 Task: Look for space in Colfontaine, Belgium from 9th June, 2023 to 16th June, 2023 for 2 adults in price range Rs.8000 to Rs.16000. Place can be entire place with 2 bedrooms having 2 beds and 1 bathroom. Property type can be flat. Amenities needed are: heating, . Booking option can be shelf check-in. Required host language is English.
Action: Mouse moved to (439, 105)
Screenshot: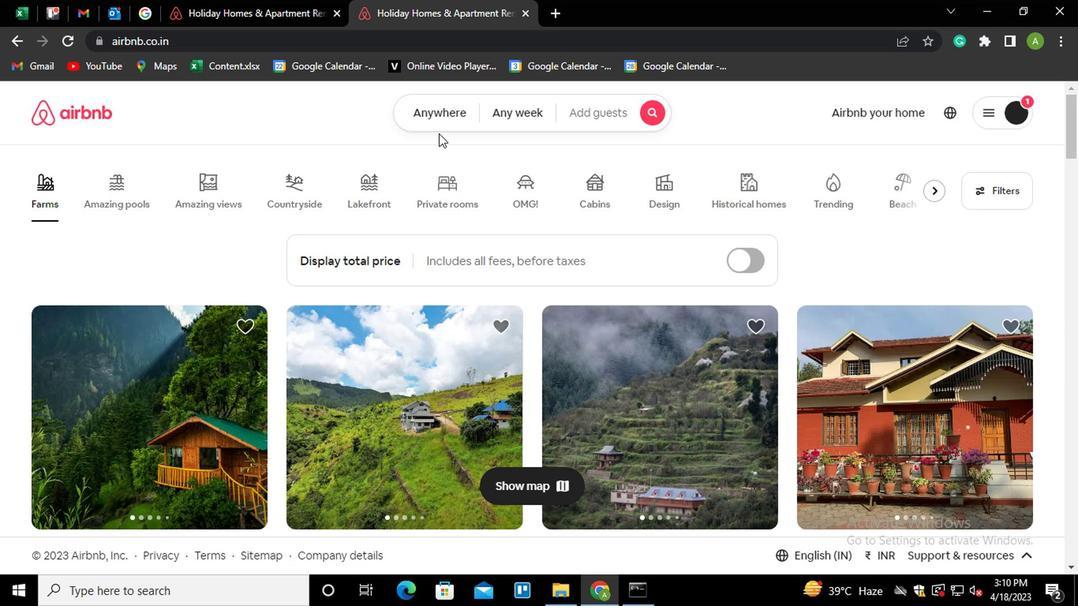 
Action: Mouse pressed left at (439, 105)
Screenshot: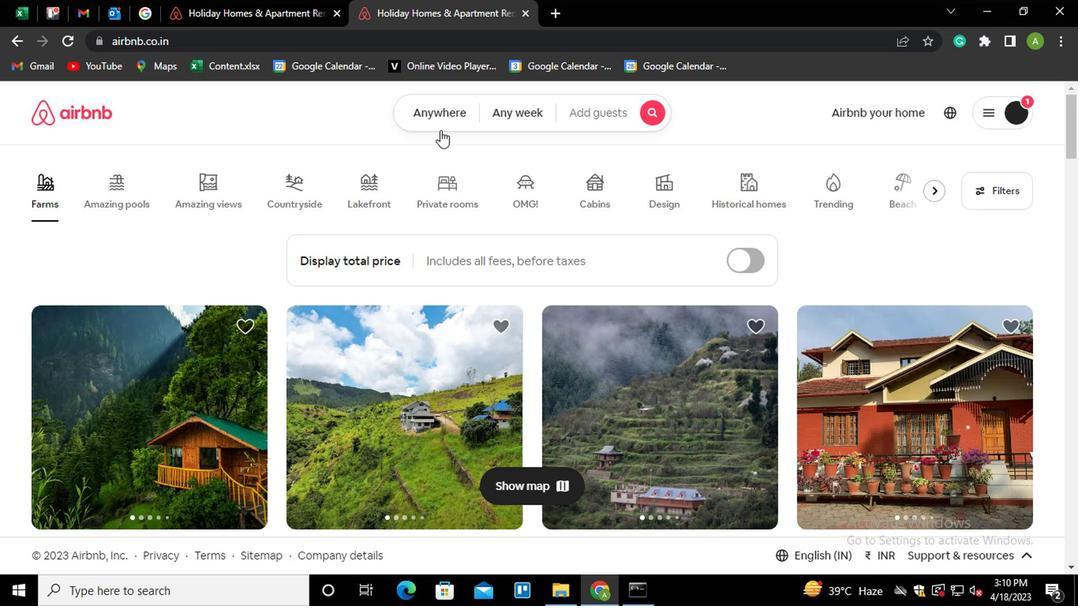 
Action: Mouse moved to (300, 178)
Screenshot: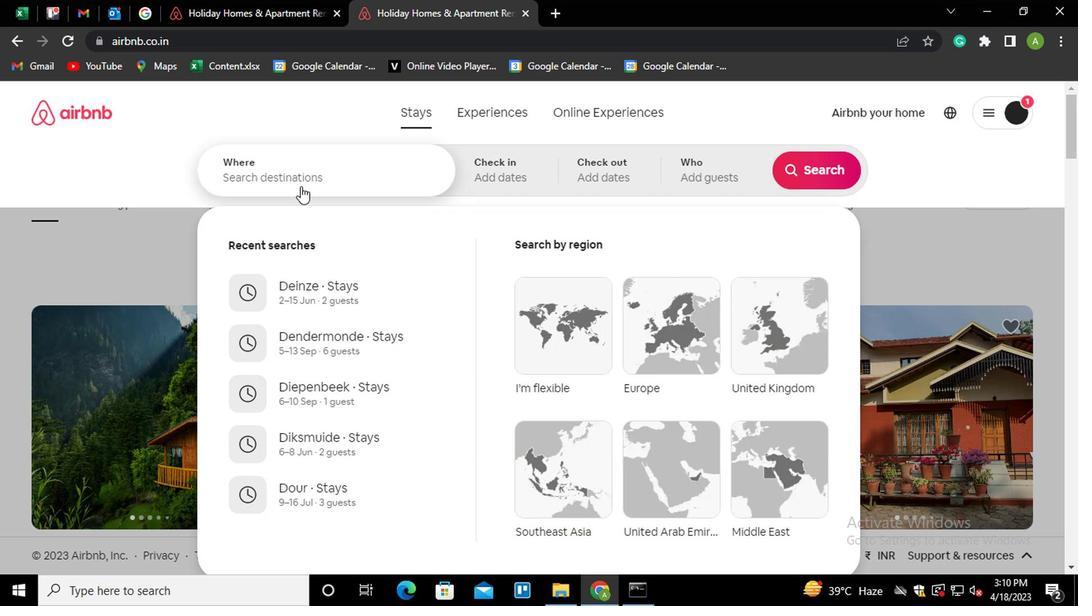 
Action: Mouse pressed left at (300, 178)
Screenshot: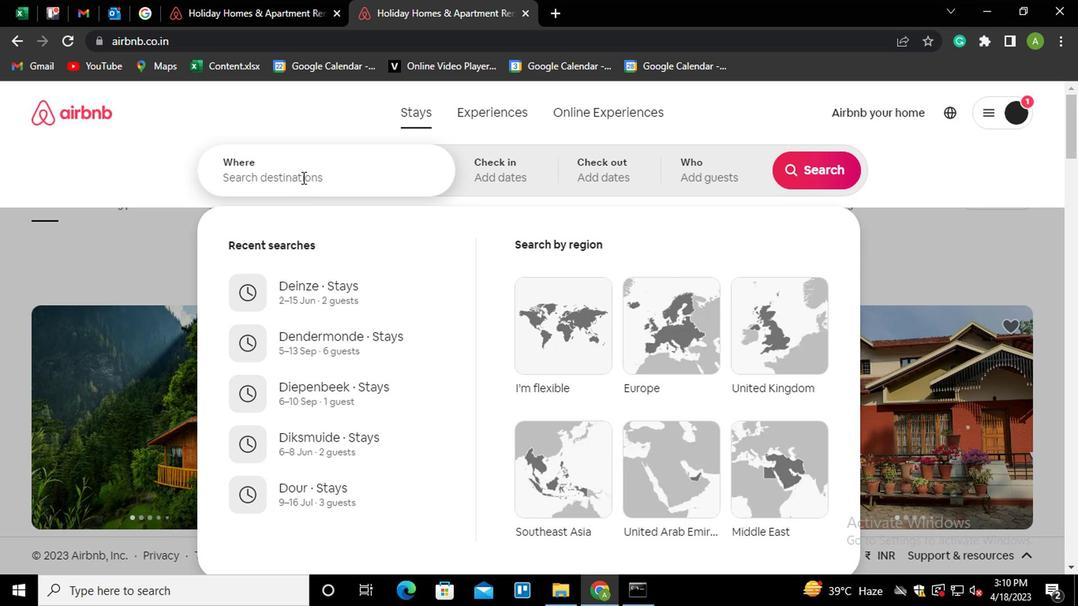
Action: Key pressed <Key.shift>COLO<Key.backspace>FONT<Key.down><Key.enter>
Screenshot: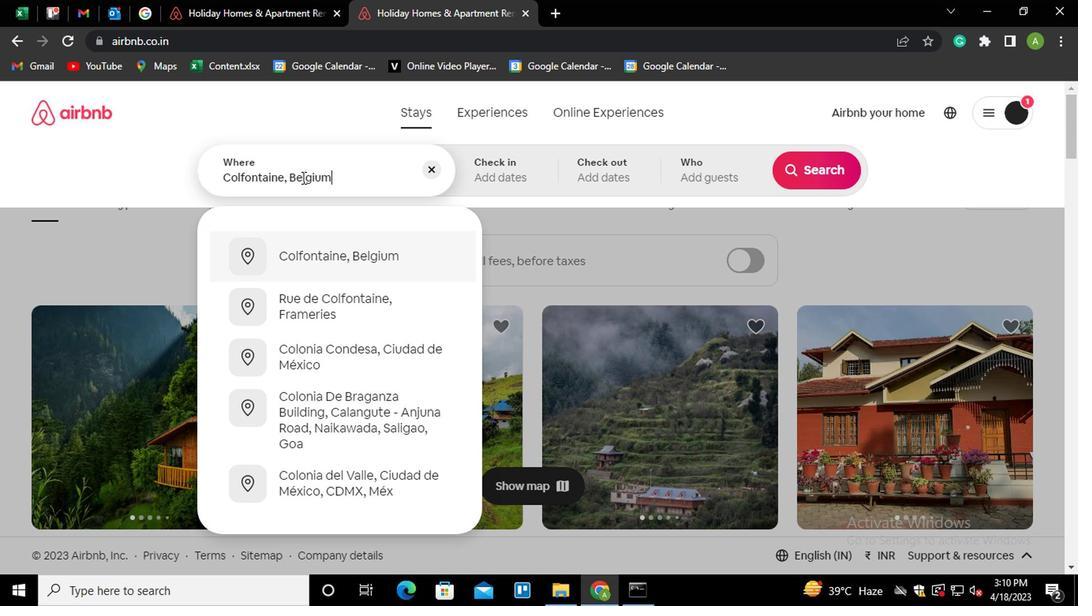 
Action: Mouse moved to (803, 295)
Screenshot: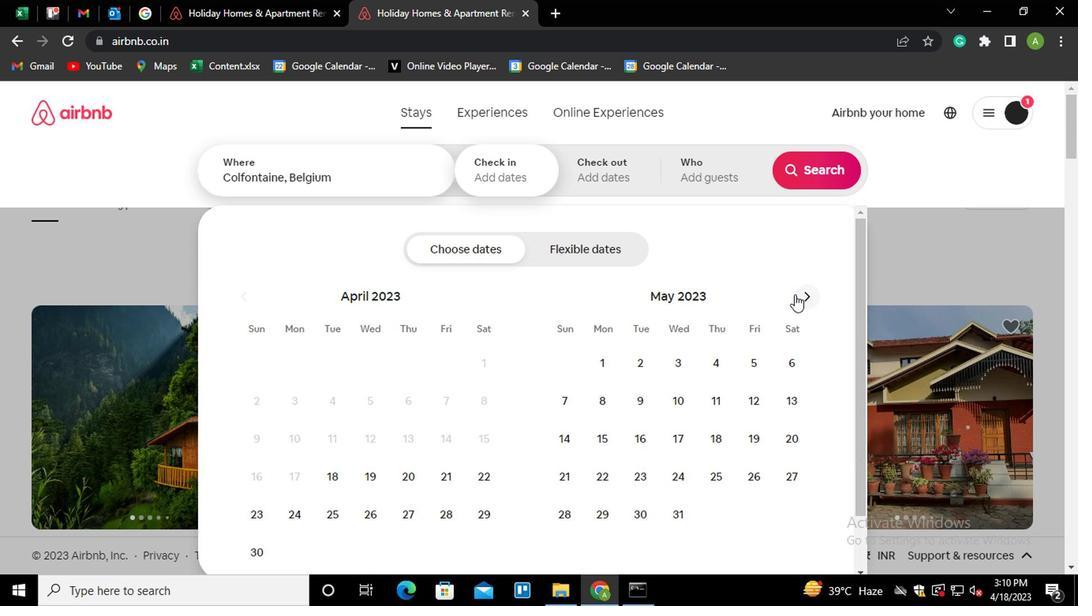 
Action: Mouse pressed left at (803, 295)
Screenshot: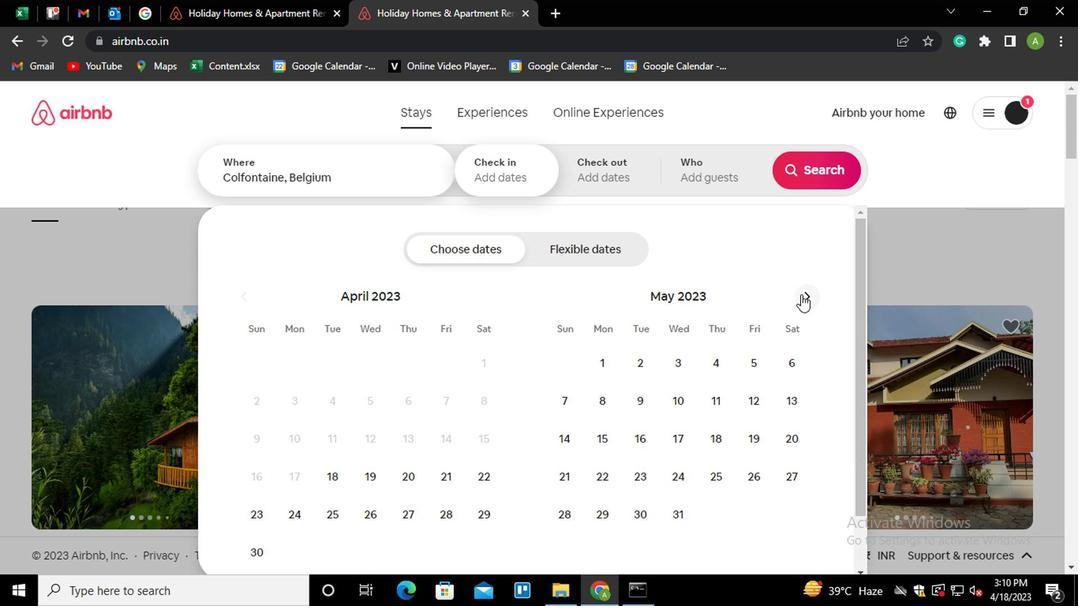 
Action: Mouse moved to (737, 400)
Screenshot: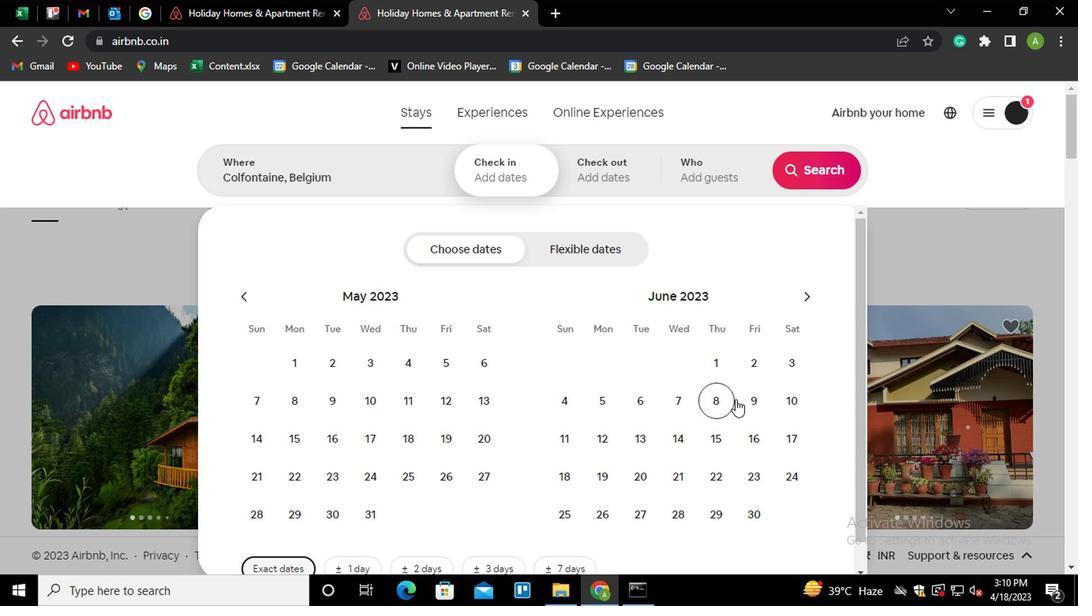 
Action: Mouse pressed left at (737, 400)
Screenshot: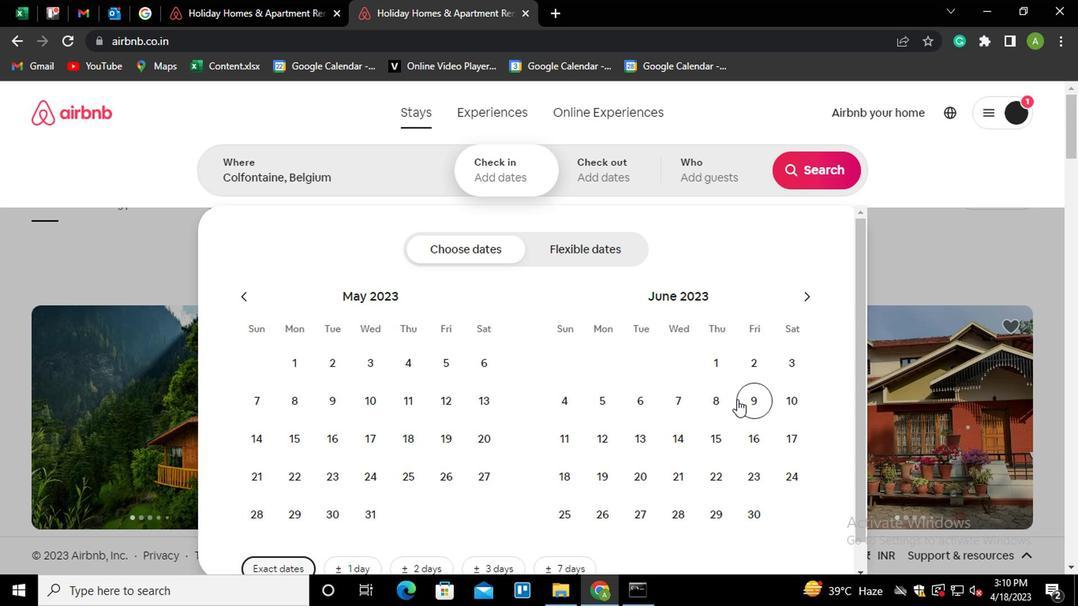 
Action: Mouse moved to (744, 436)
Screenshot: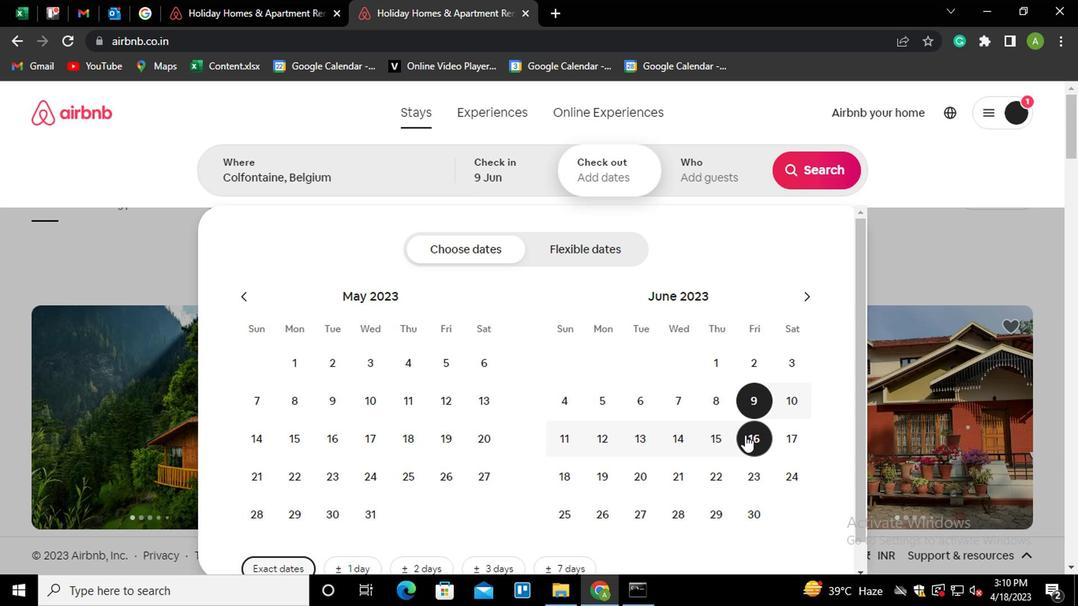 
Action: Mouse pressed left at (744, 436)
Screenshot: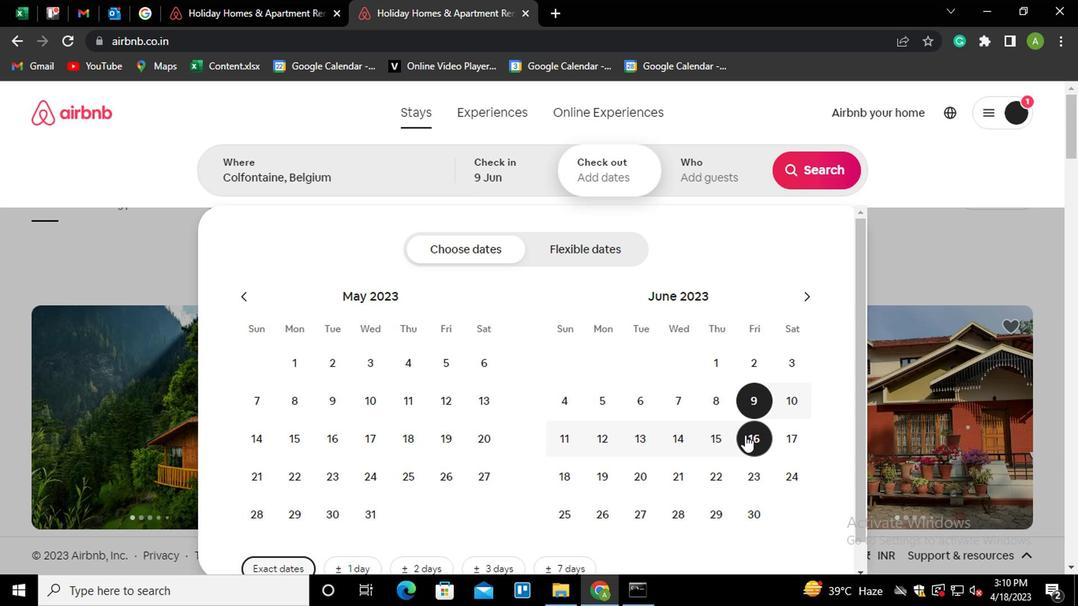 
Action: Mouse moved to (705, 166)
Screenshot: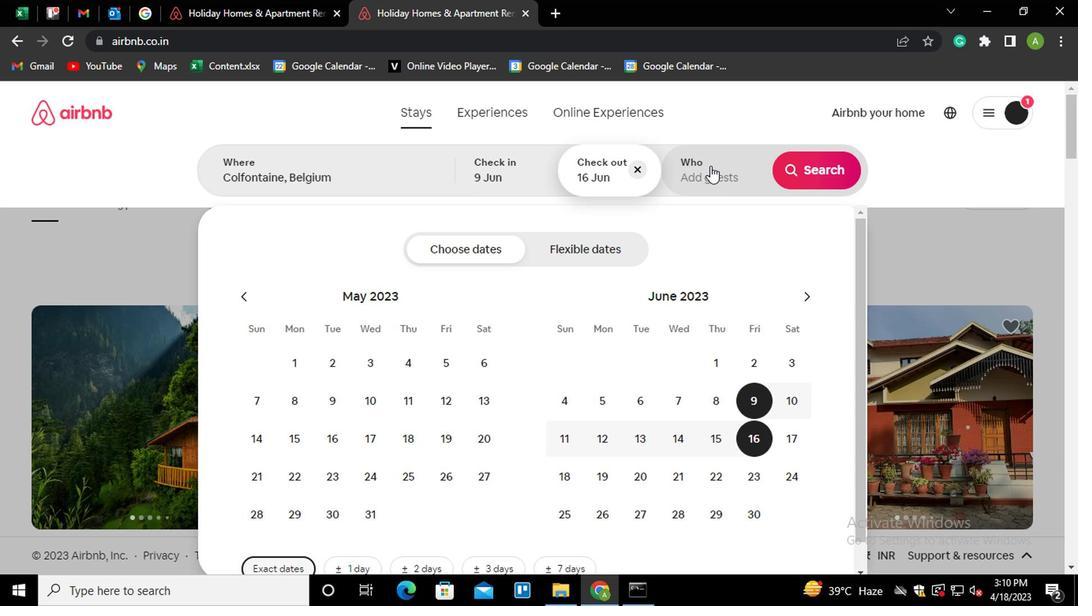 
Action: Mouse pressed left at (705, 166)
Screenshot: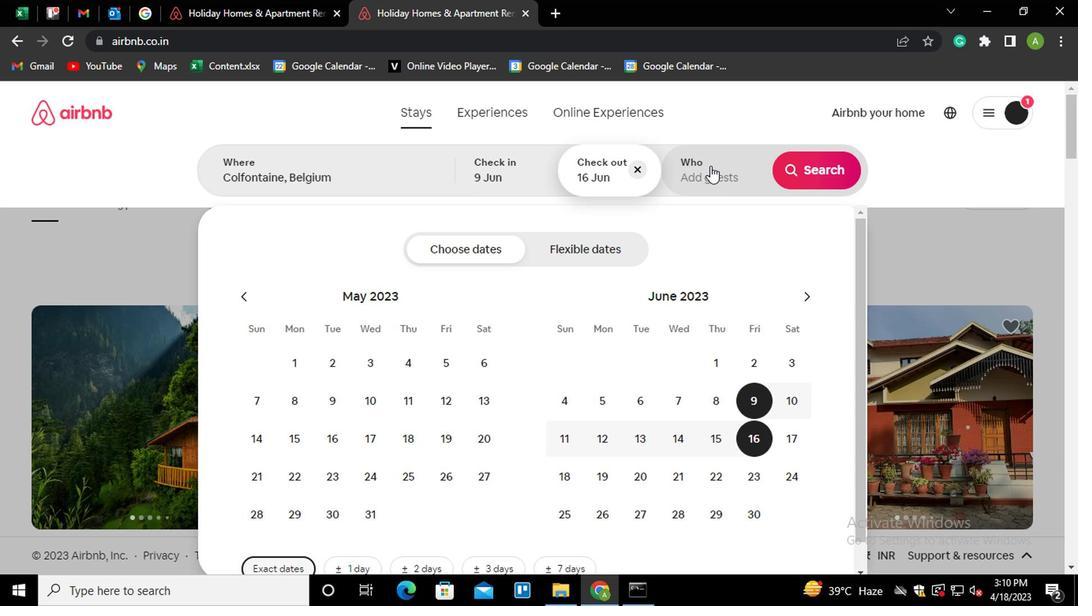 
Action: Mouse moved to (818, 254)
Screenshot: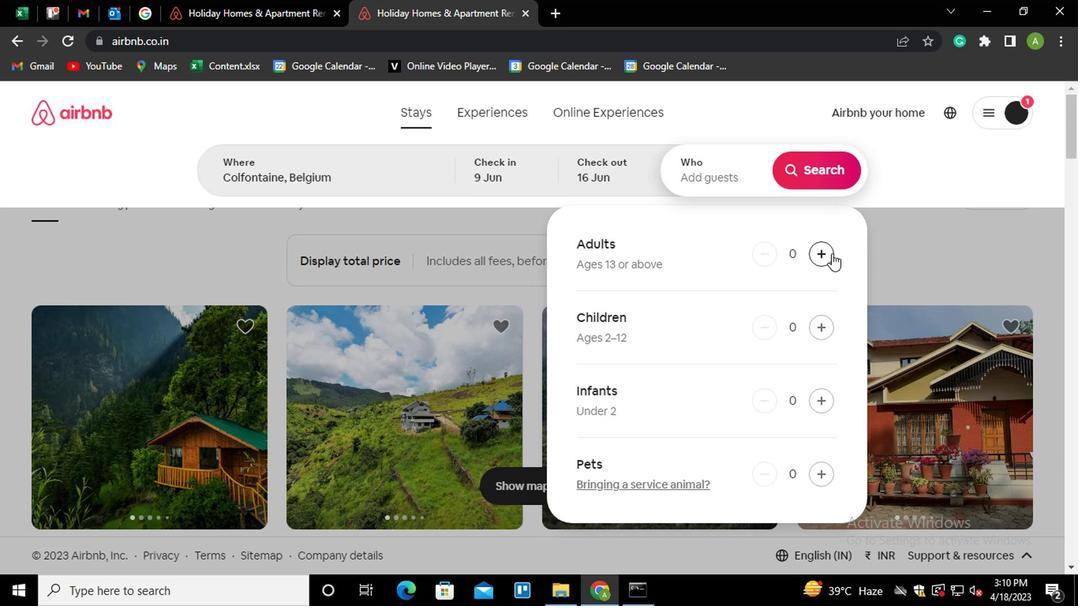 
Action: Mouse pressed left at (818, 254)
Screenshot: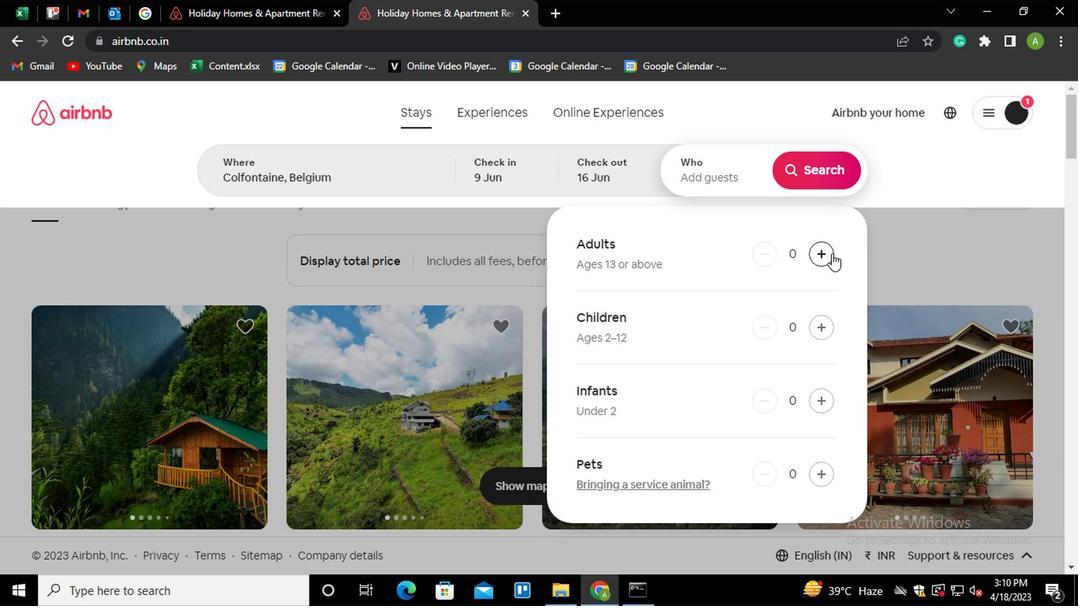 
Action: Mouse moved to (818, 253)
Screenshot: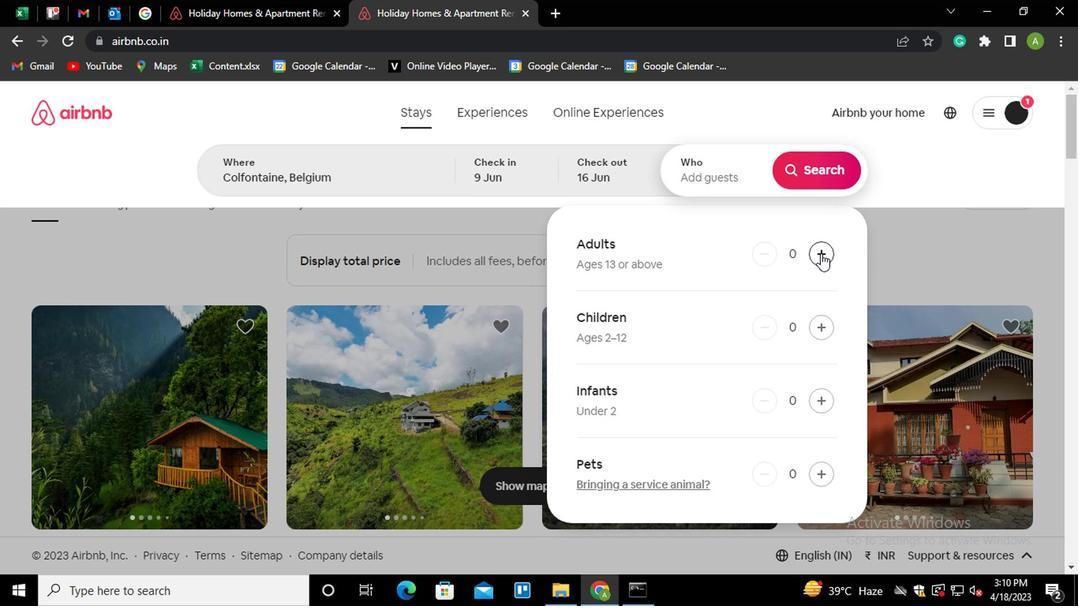 
Action: Mouse pressed left at (818, 253)
Screenshot: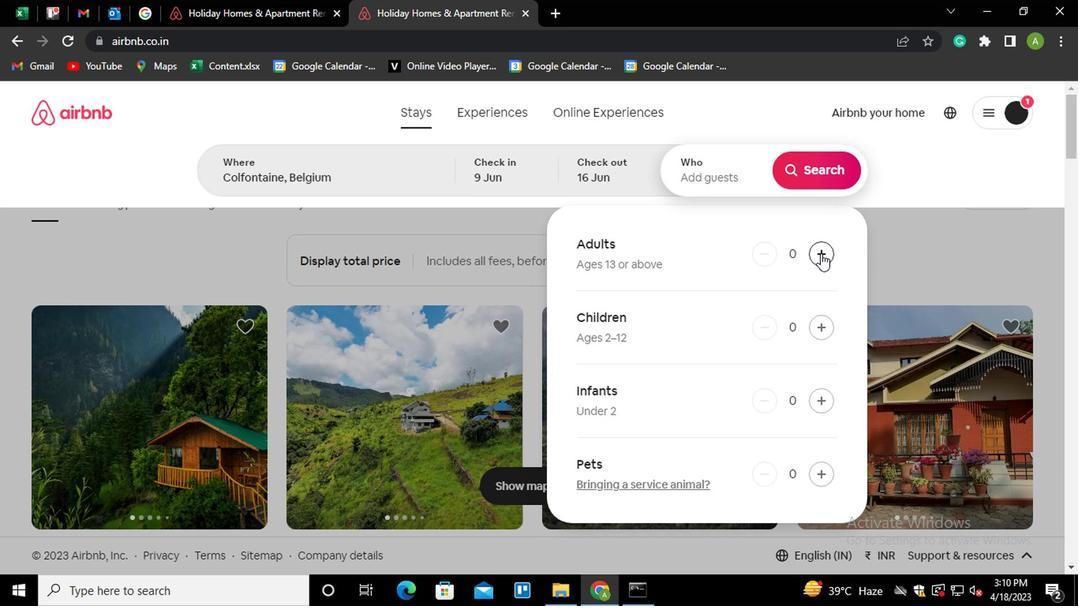 
Action: Mouse moved to (802, 161)
Screenshot: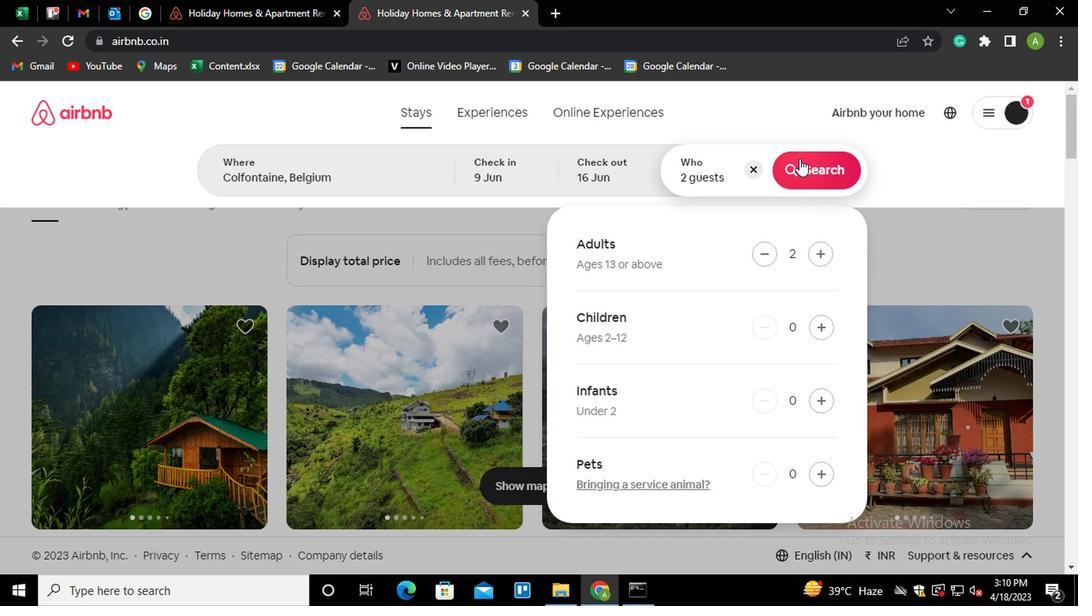 
Action: Mouse pressed left at (802, 161)
Screenshot: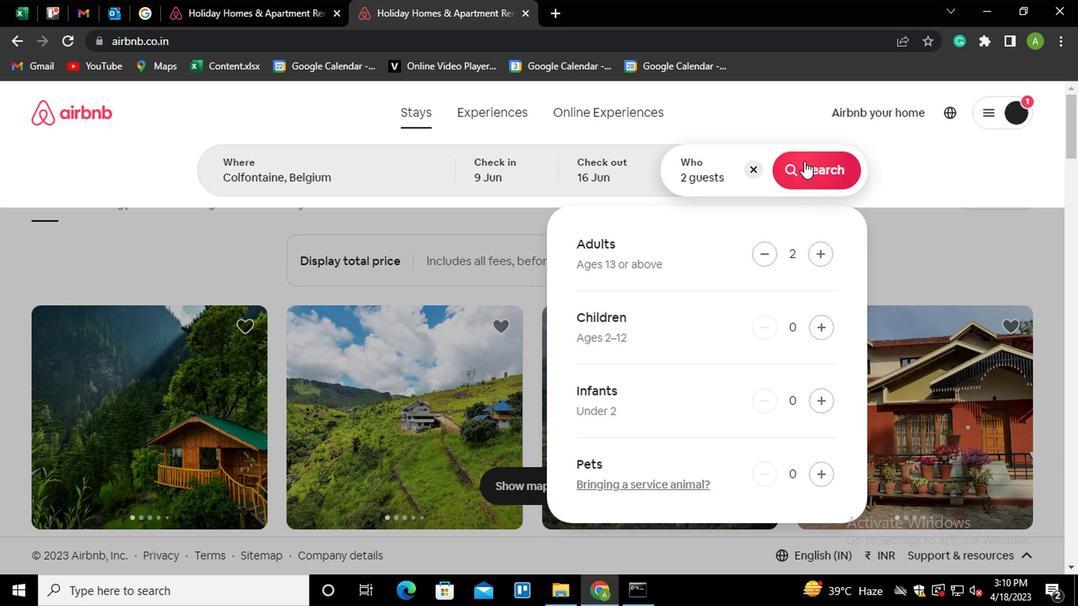 
Action: Mouse moved to (1024, 176)
Screenshot: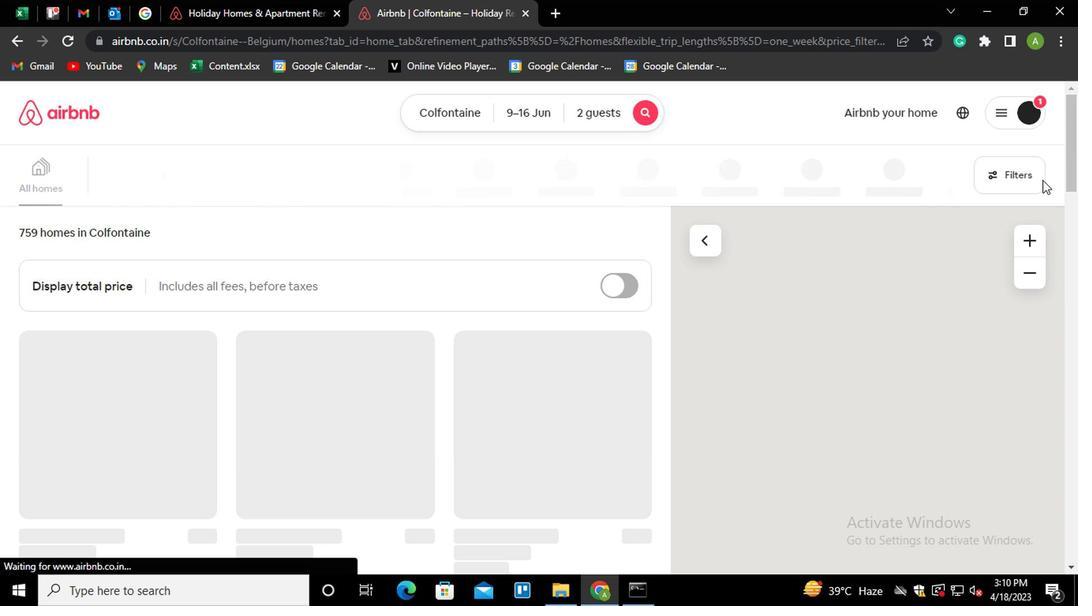 
Action: Mouse pressed left at (1024, 176)
Screenshot: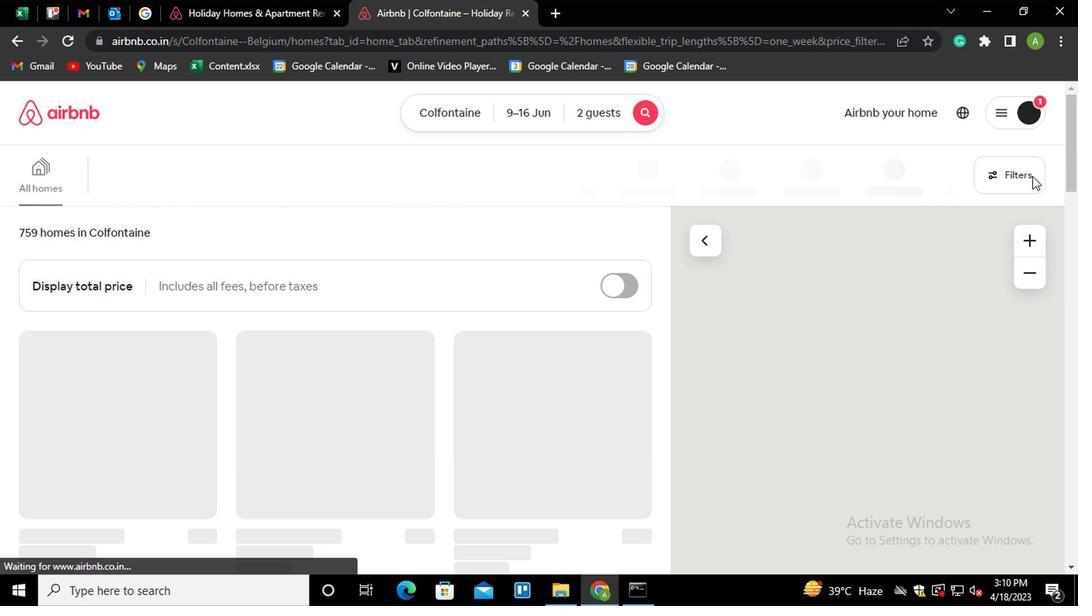 
Action: Mouse moved to (445, 366)
Screenshot: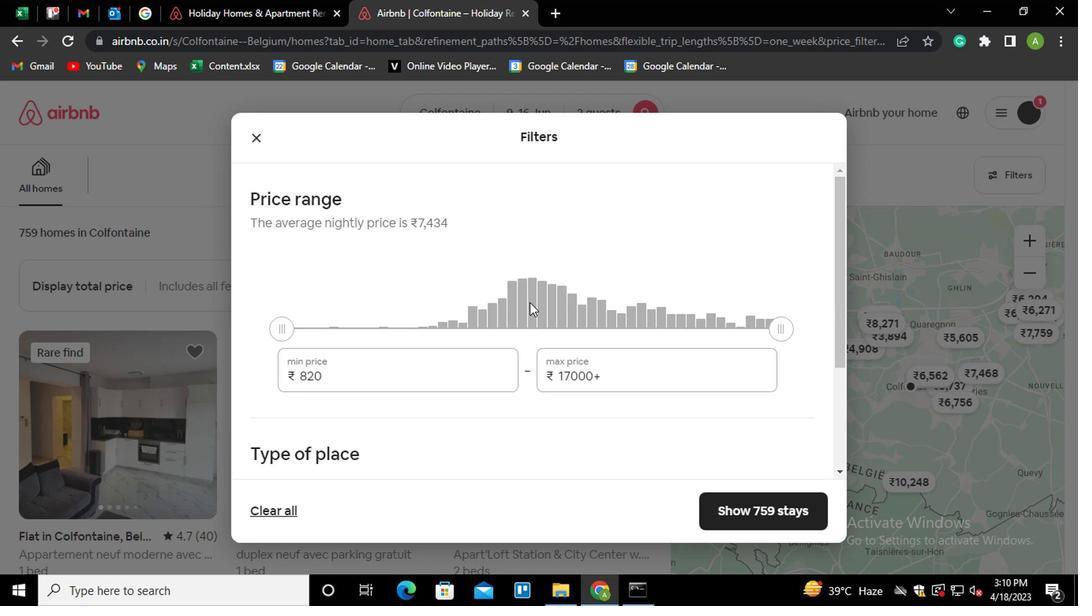 
Action: Mouse pressed left at (445, 366)
Screenshot: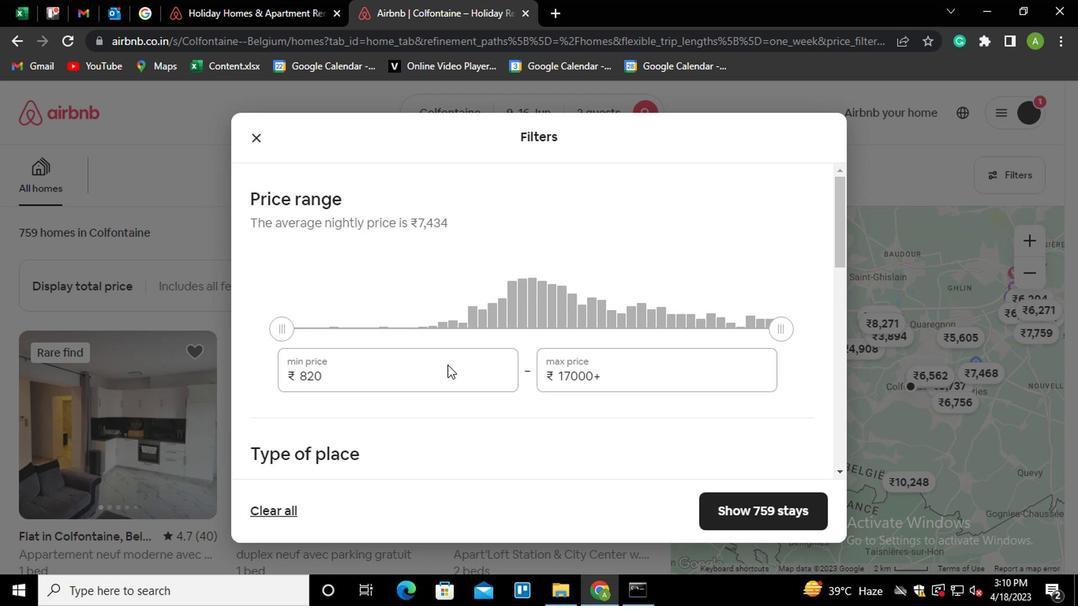 
Action: Mouse moved to (436, 372)
Screenshot: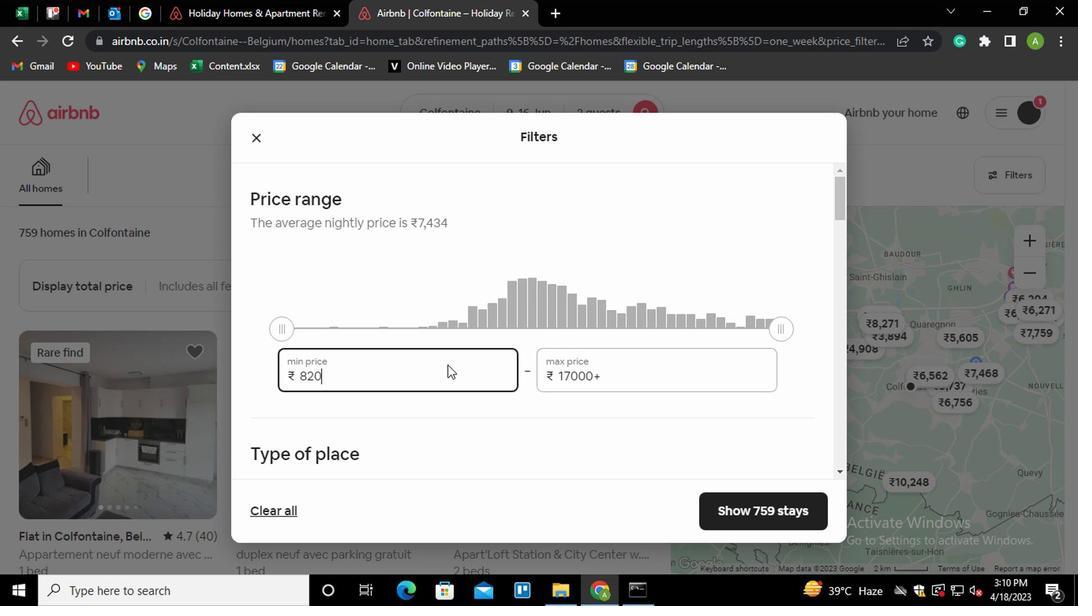
Action: Key pressed <Key.shift_r><Key.home>8000
Screenshot: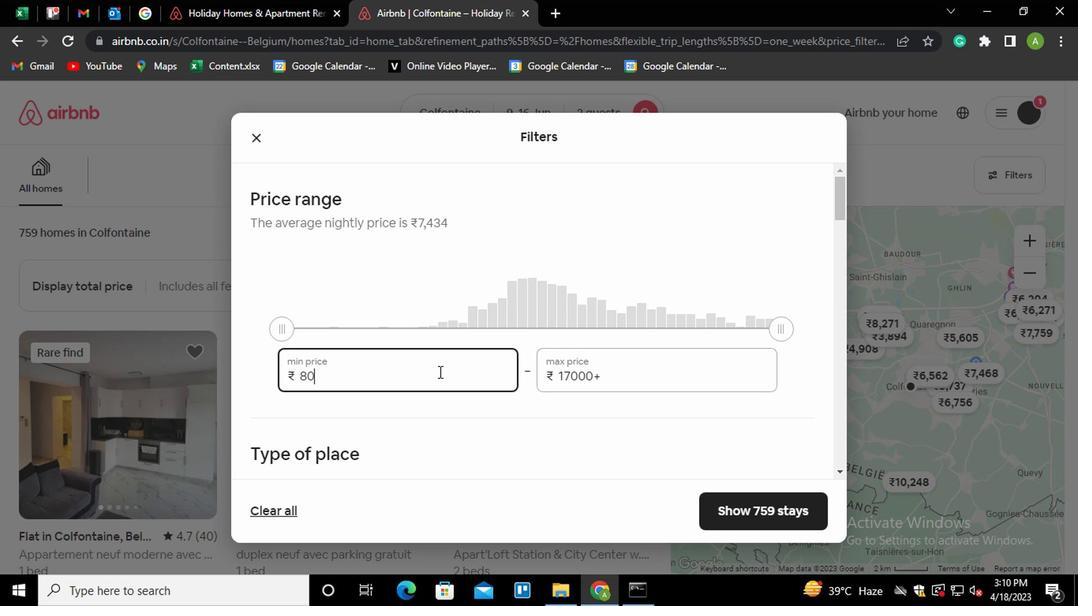 
Action: Mouse moved to (651, 378)
Screenshot: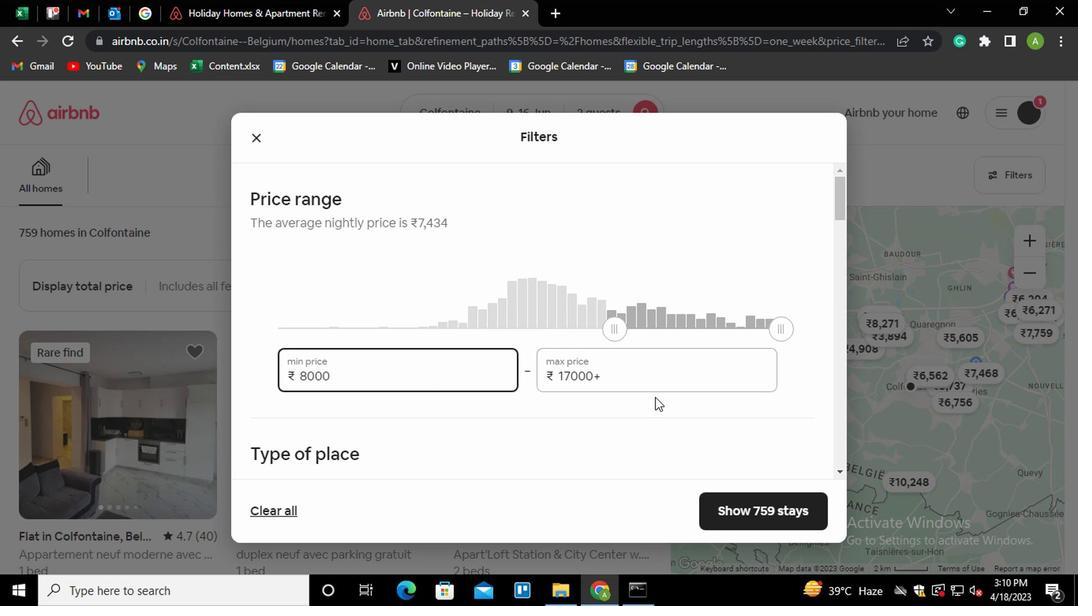 
Action: Mouse pressed left at (651, 378)
Screenshot: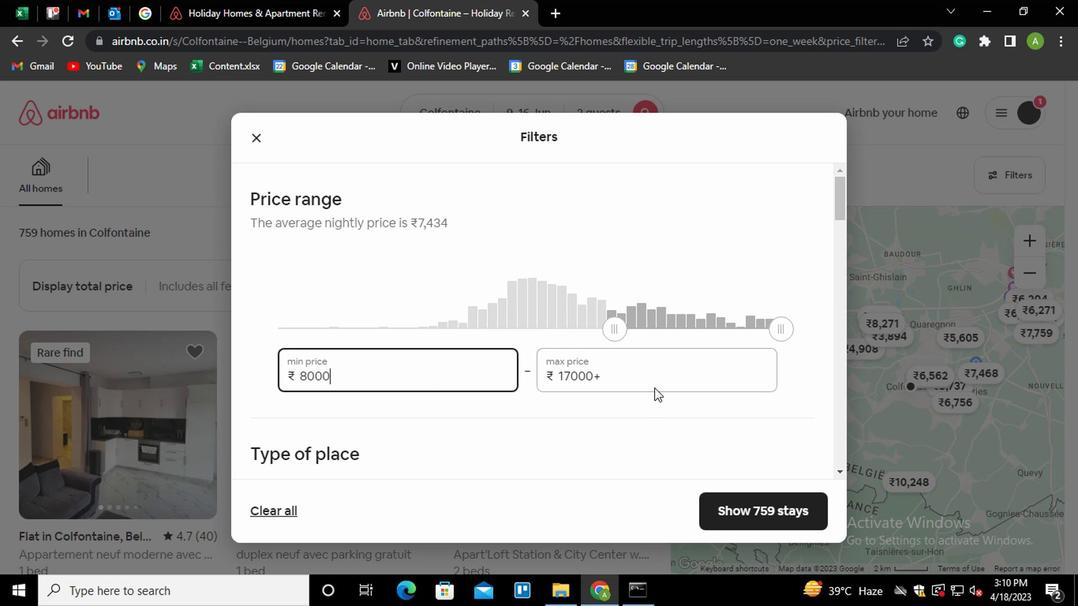 
Action: Mouse moved to (652, 373)
Screenshot: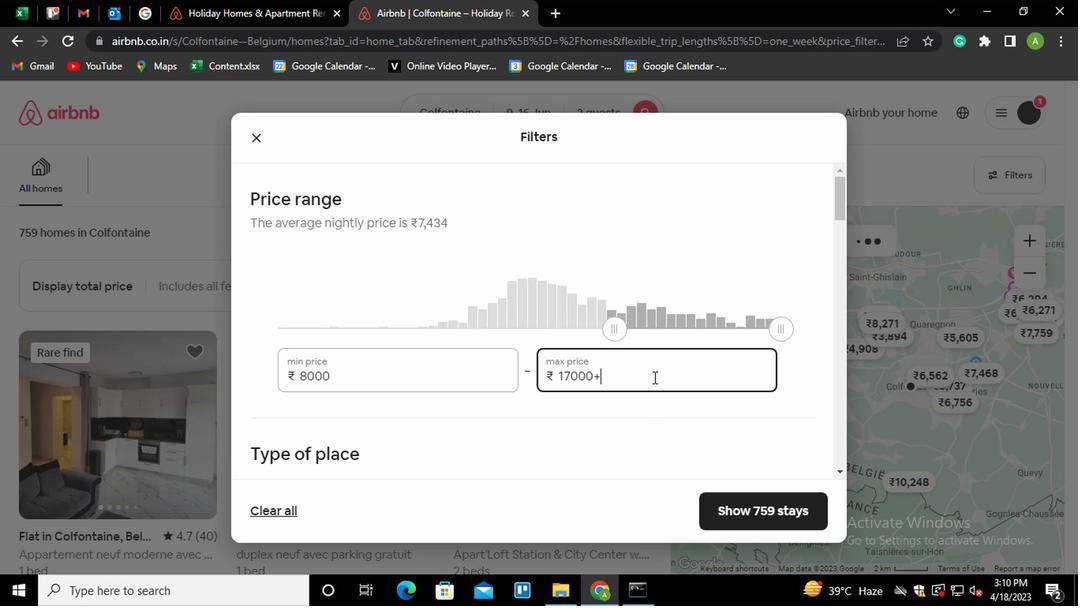 
Action: Key pressed <Key.shift_r><Key.home>16000
Screenshot: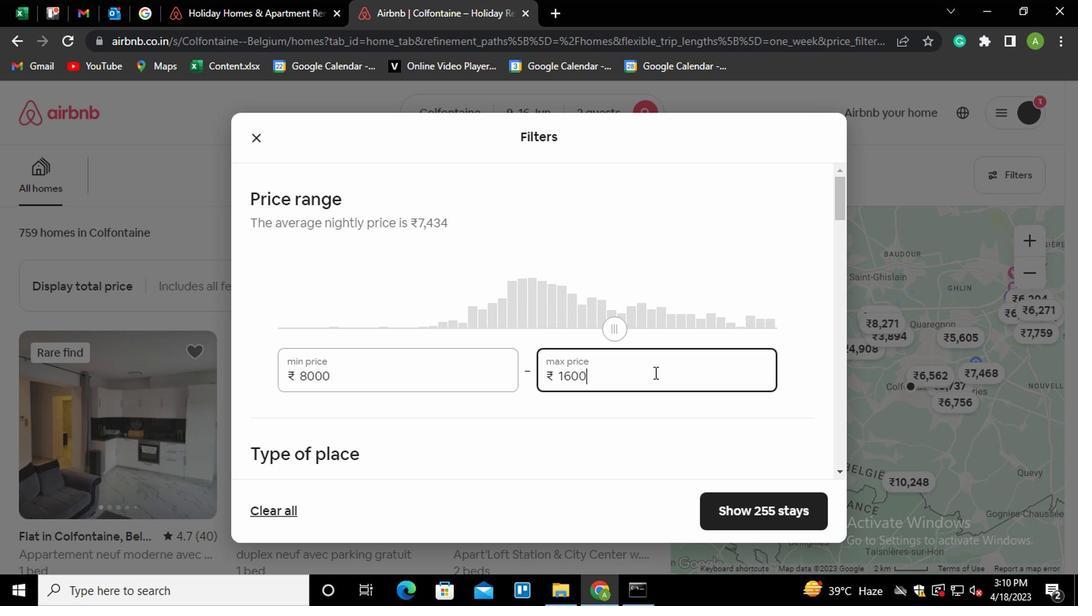 
Action: Mouse moved to (693, 360)
Screenshot: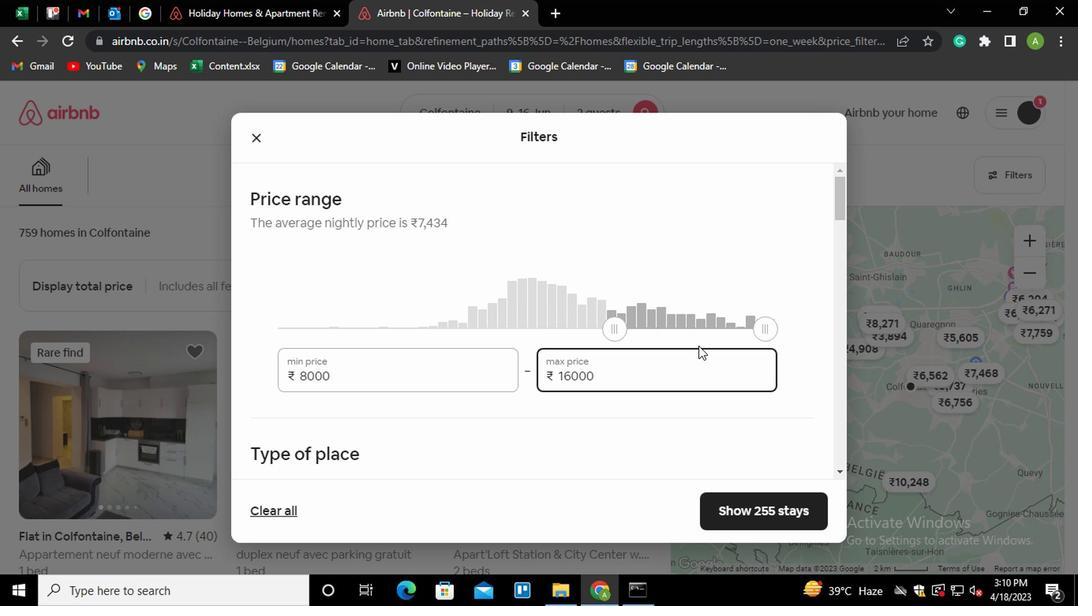 
Action: Mouse scrolled (693, 359) with delta (0, -1)
Screenshot: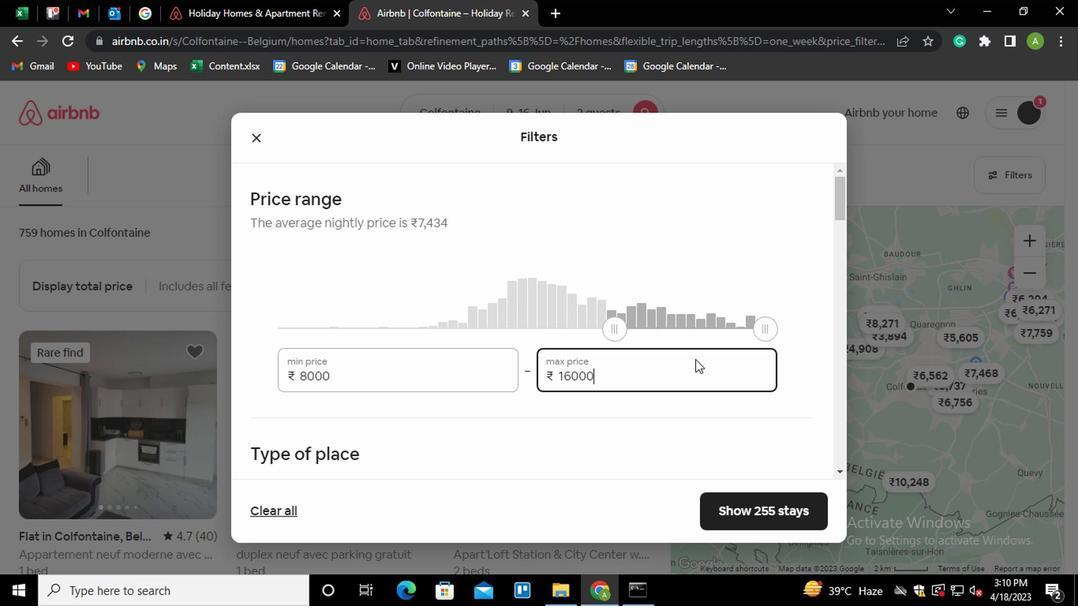 
Action: Mouse scrolled (693, 359) with delta (0, -1)
Screenshot: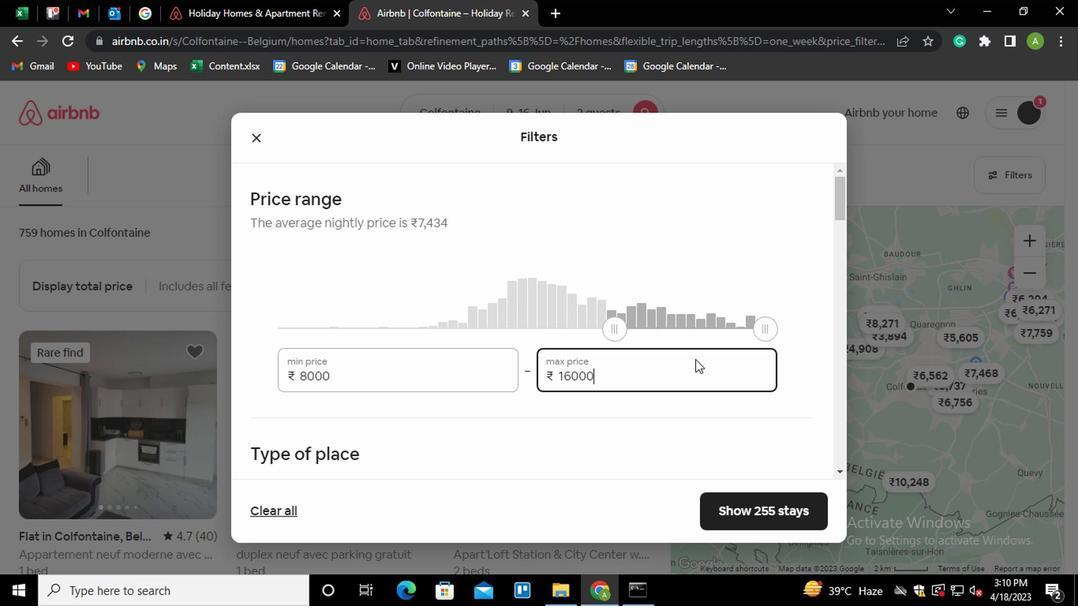 
Action: Mouse moved to (296, 348)
Screenshot: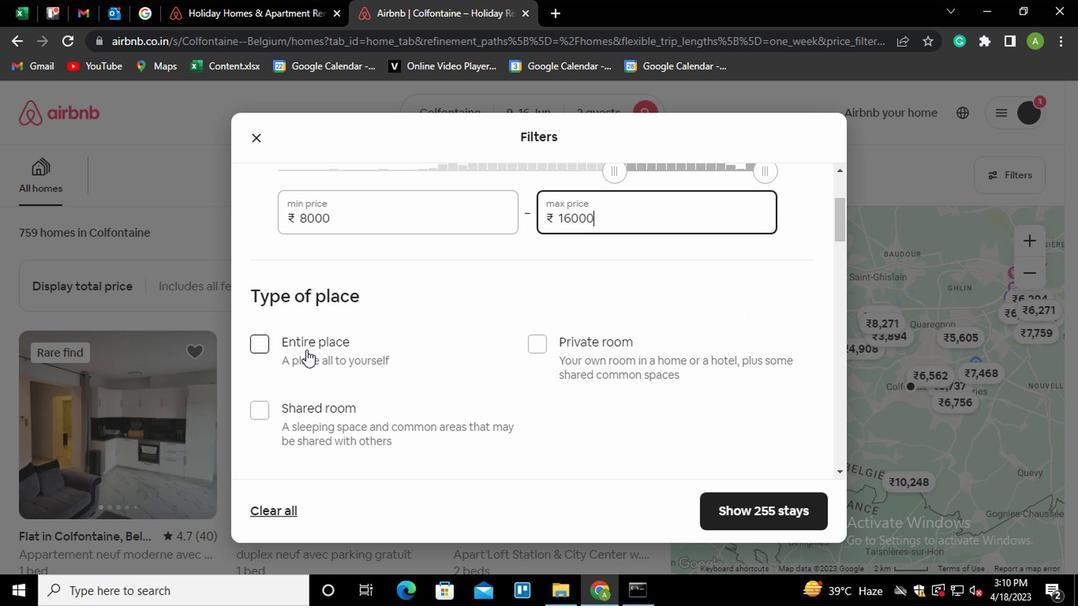 
Action: Mouse pressed left at (296, 348)
Screenshot: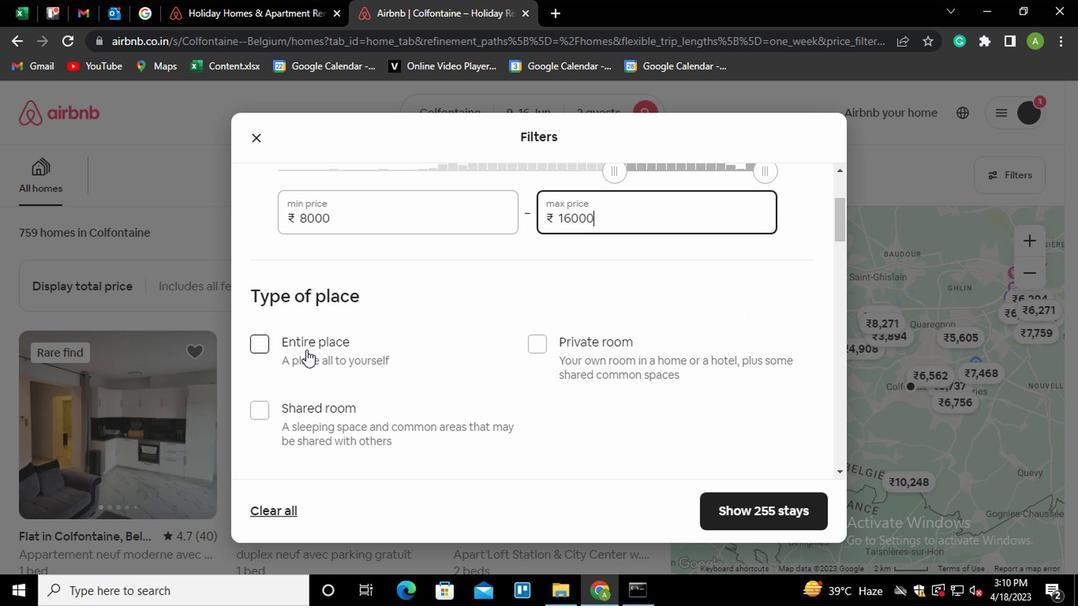 
Action: Mouse moved to (440, 350)
Screenshot: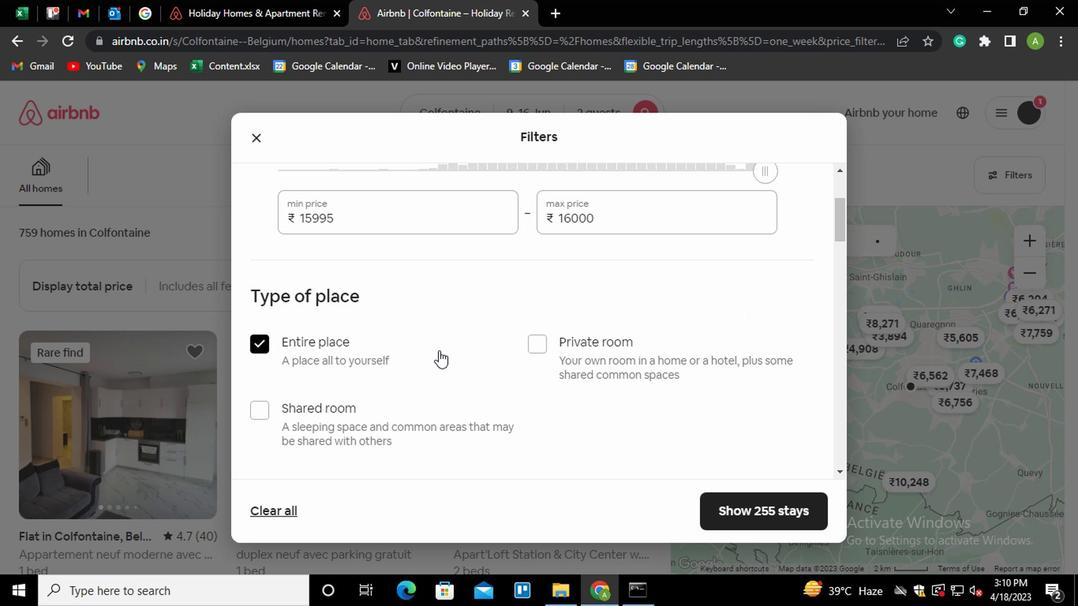 
Action: Mouse scrolled (440, 350) with delta (0, 0)
Screenshot: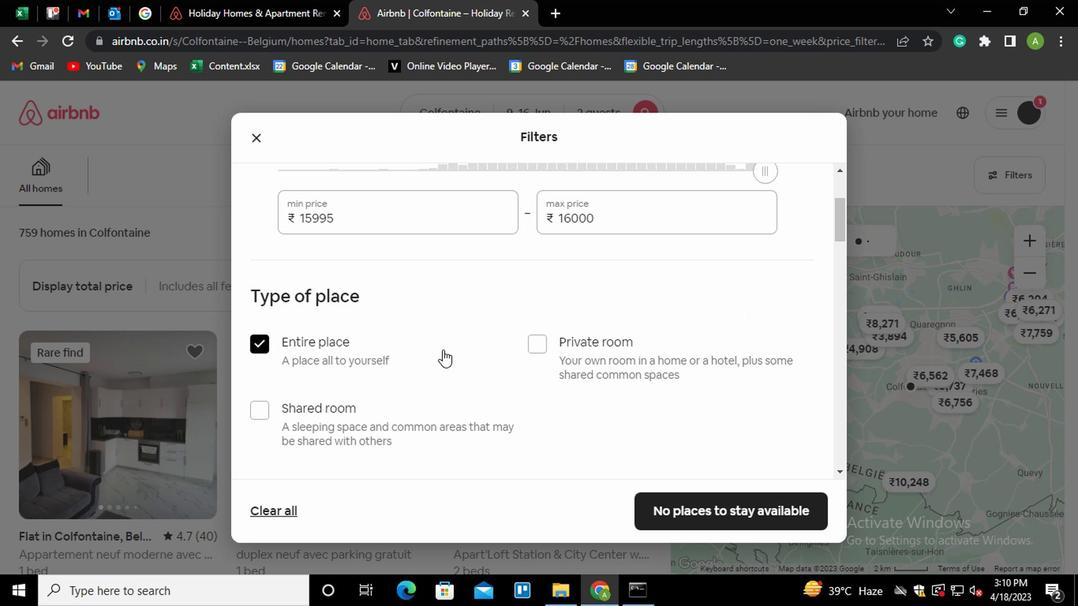 
Action: Mouse scrolled (440, 350) with delta (0, 0)
Screenshot: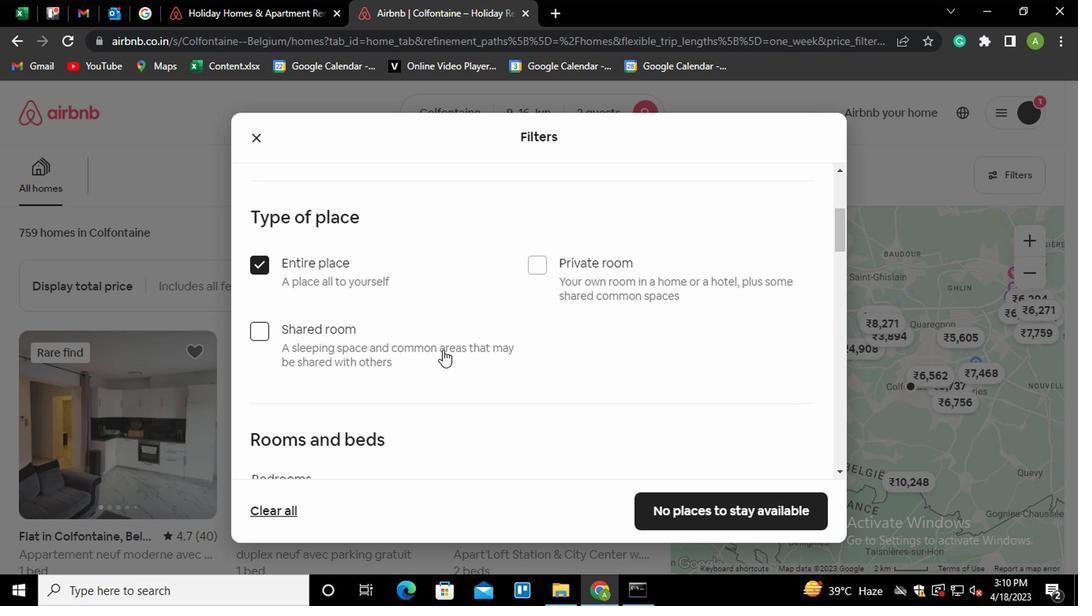 
Action: Mouse scrolled (440, 350) with delta (0, 0)
Screenshot: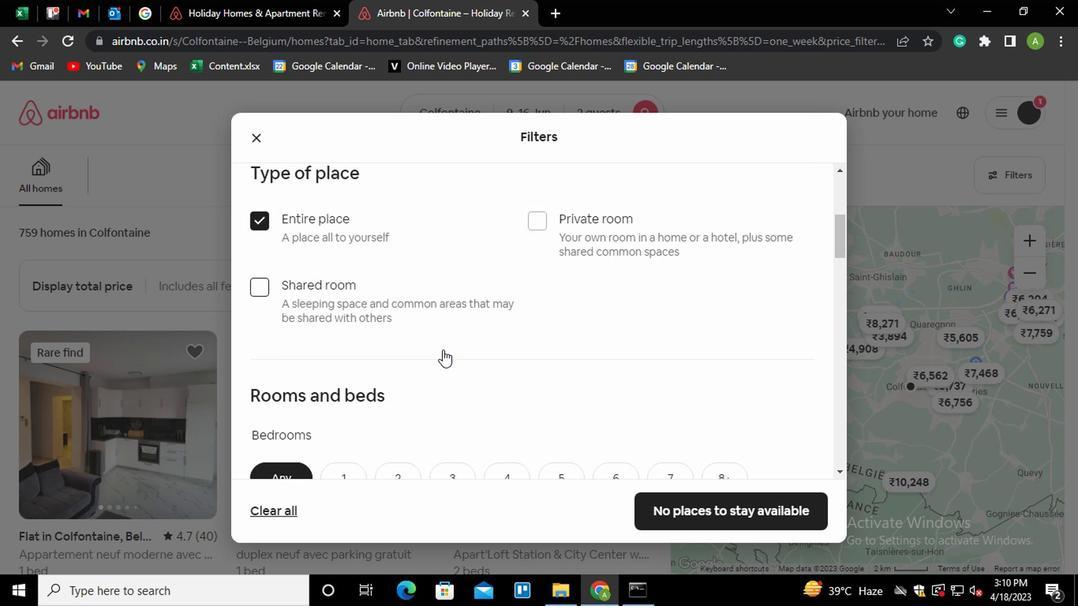 
Action: Mouse moved to (407, 362)
Screenshot: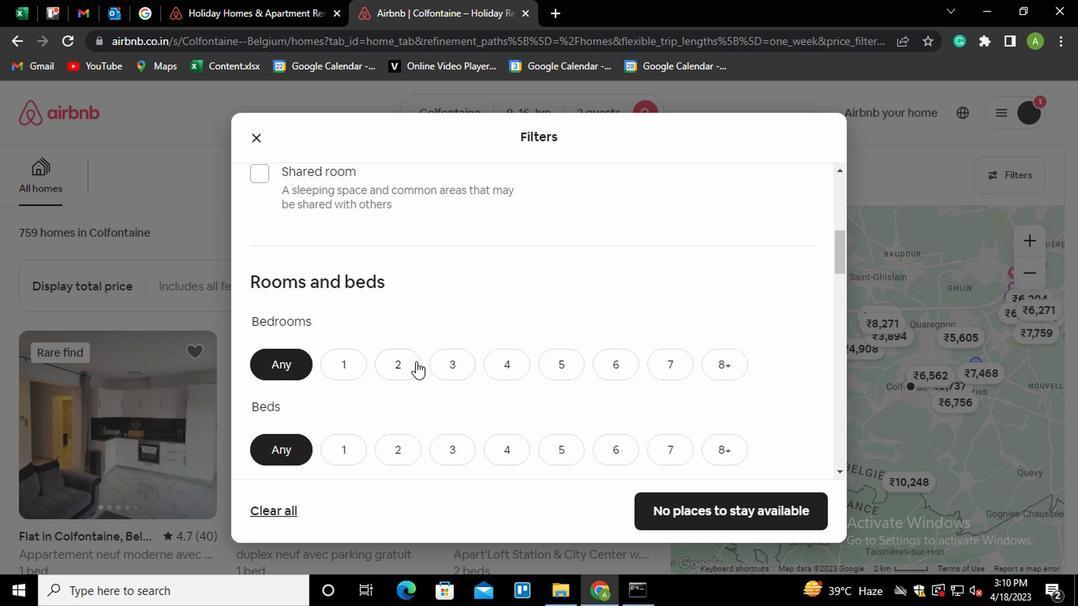 
Action: Mouse pressed left at (407, 362)
Screenshot: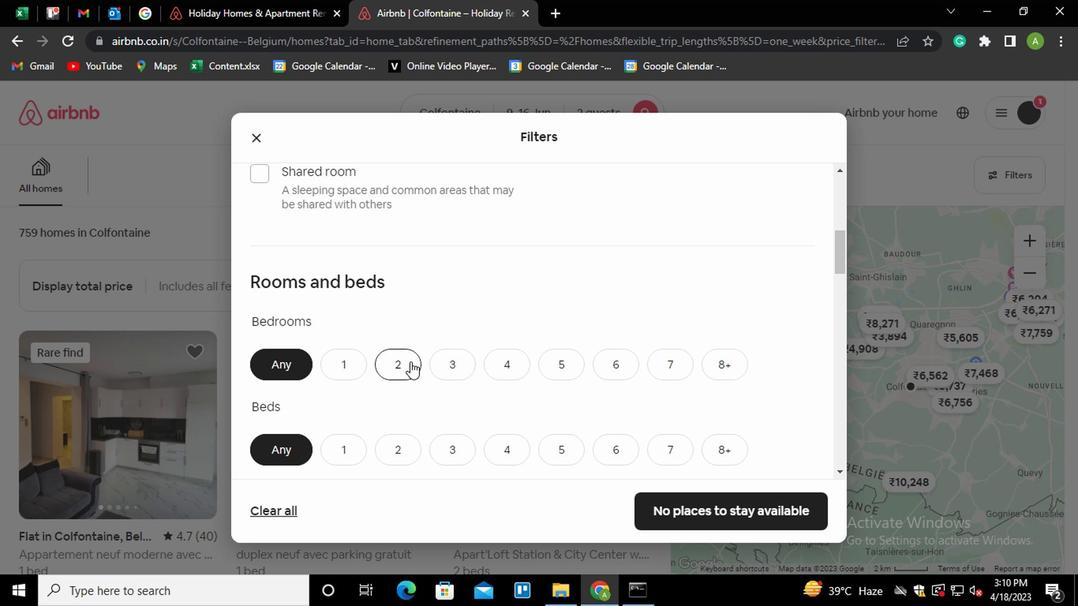 
Action: Mouse moved to (400, 443)
Screenshot: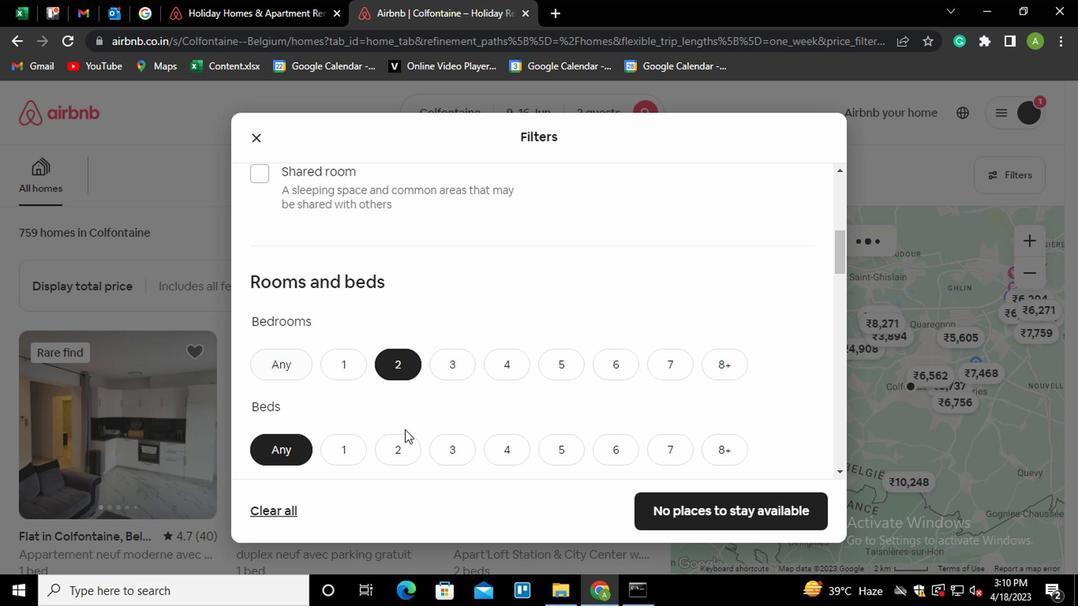 
Action: Mouse pressed left at (400, 443)
Screenshot: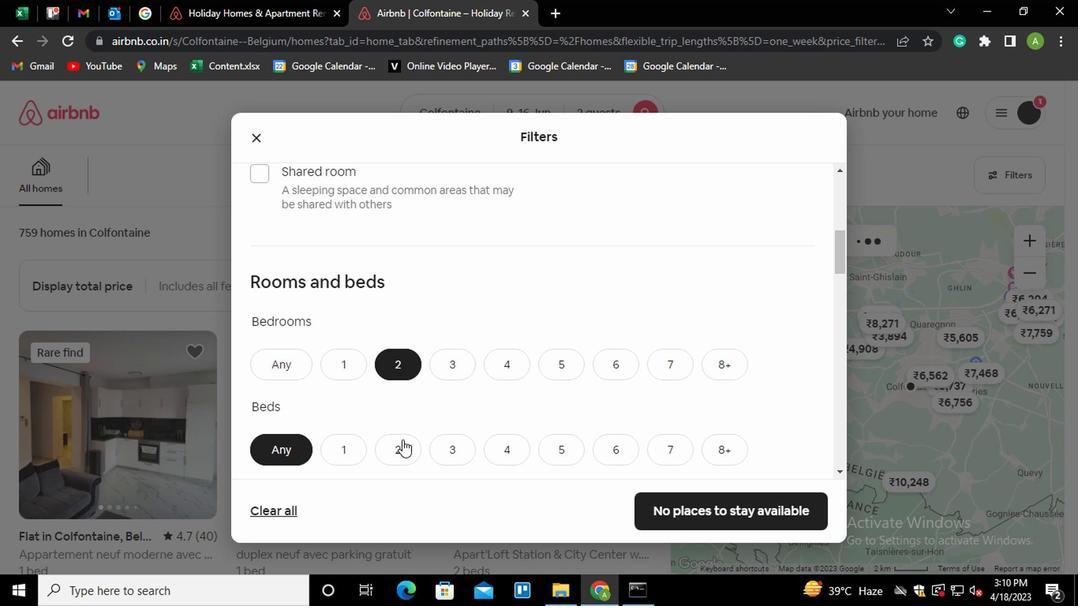 
Action: Mouse moved to (499, 381)
Screenshot: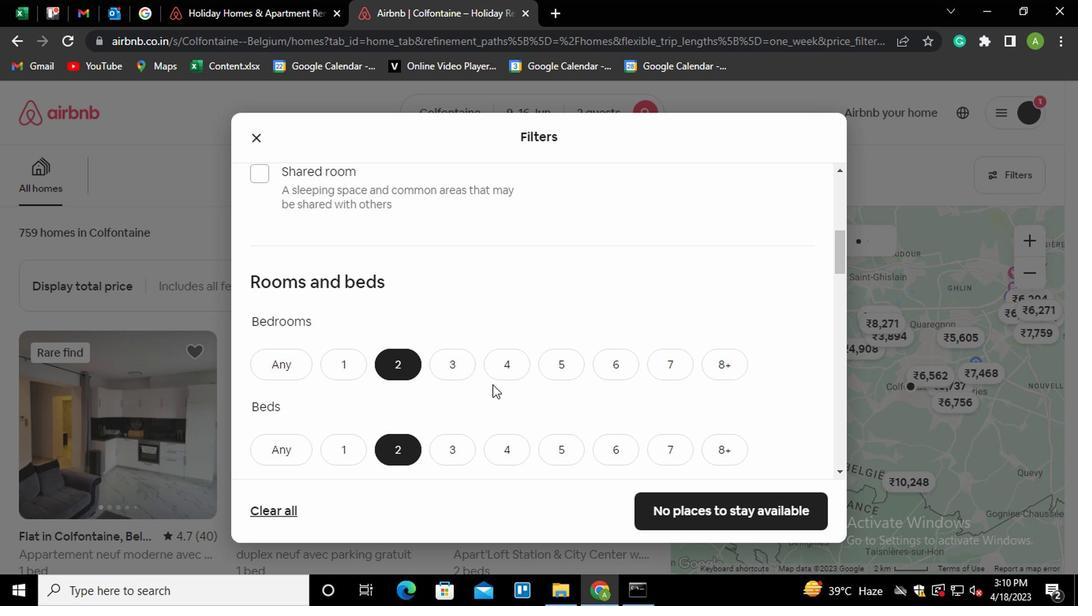 
Action: Mouse scrolled (499, 381) with delta (0, 0)
Screenshot: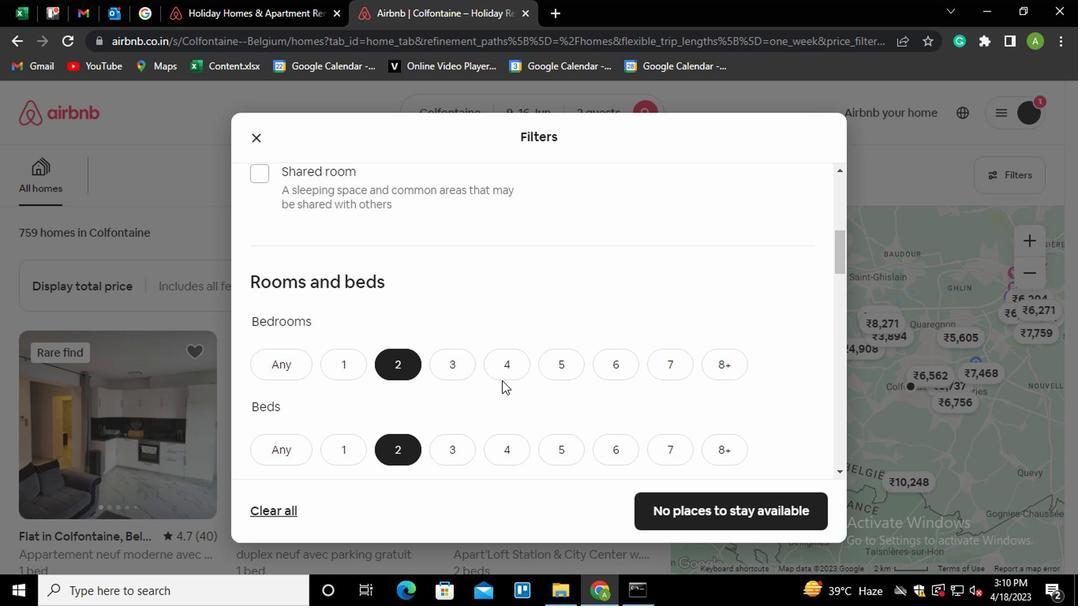 
Action: Mouse scrolled (499, 381) with delta (0, 0)
Screenshot: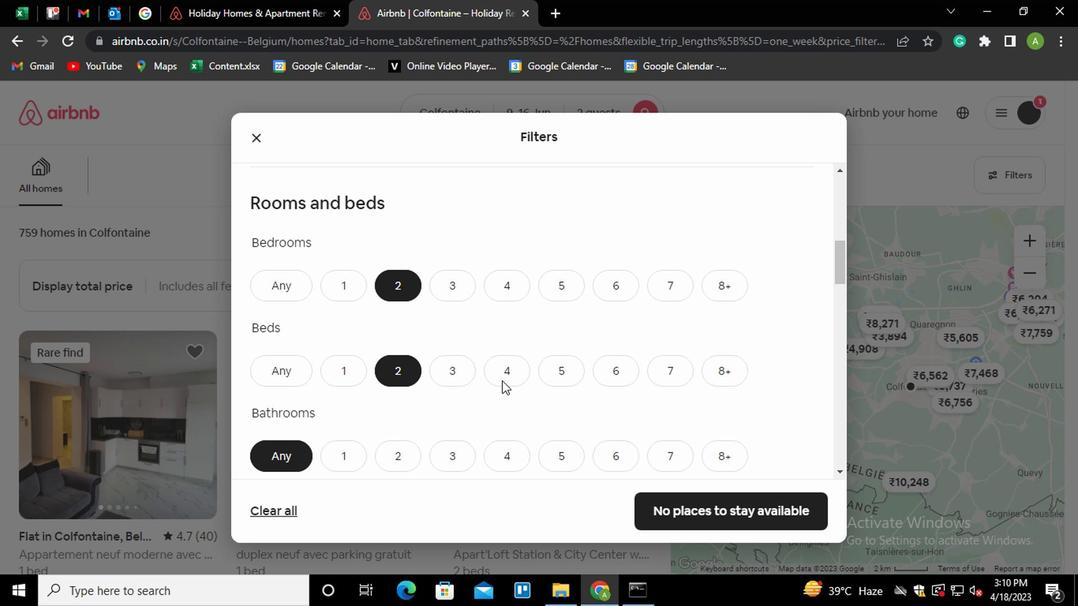 
Action: Mouse moved to (324, 372)
Screenshot: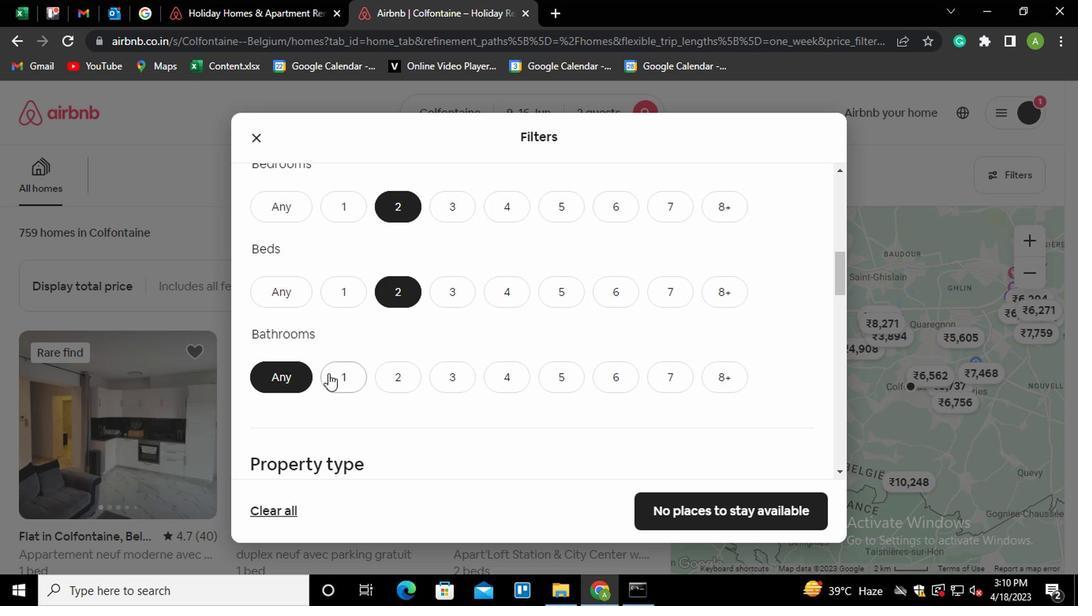 
Action: Mouse pressed left at (324, 372)
Screenshot: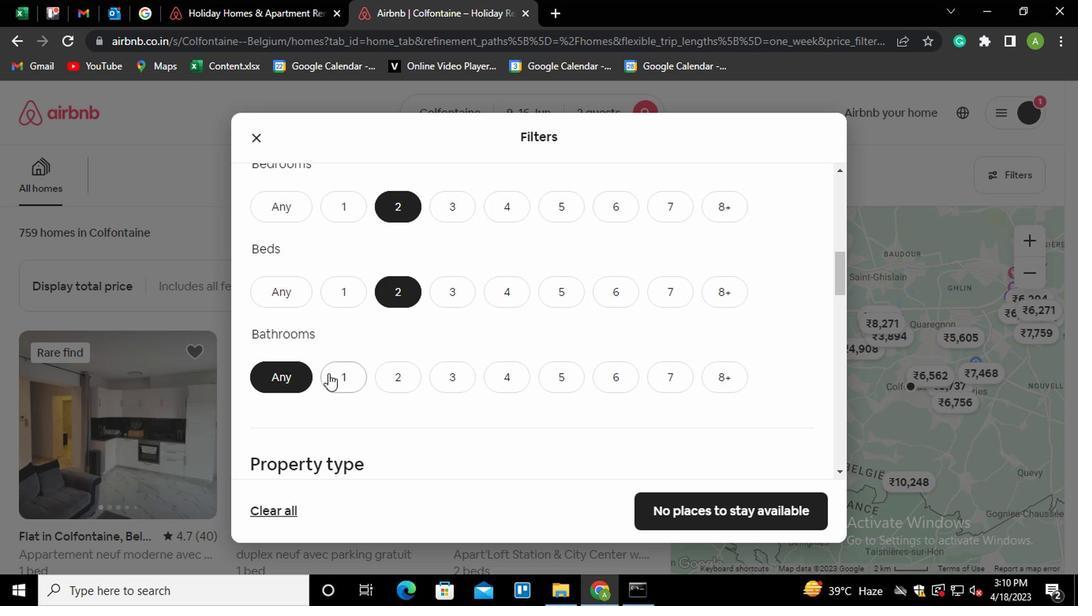 
Action: Mouse moved to (612, 320)
Screenshot: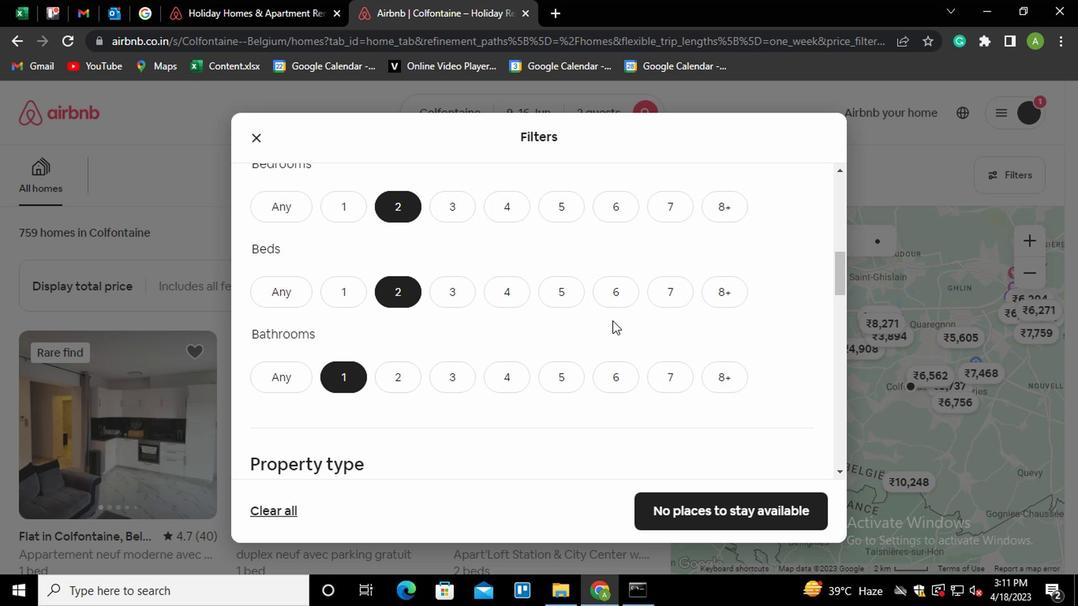 
Action: Mouse scrolled (612, 320) with delta (0, 0)
Screenshot: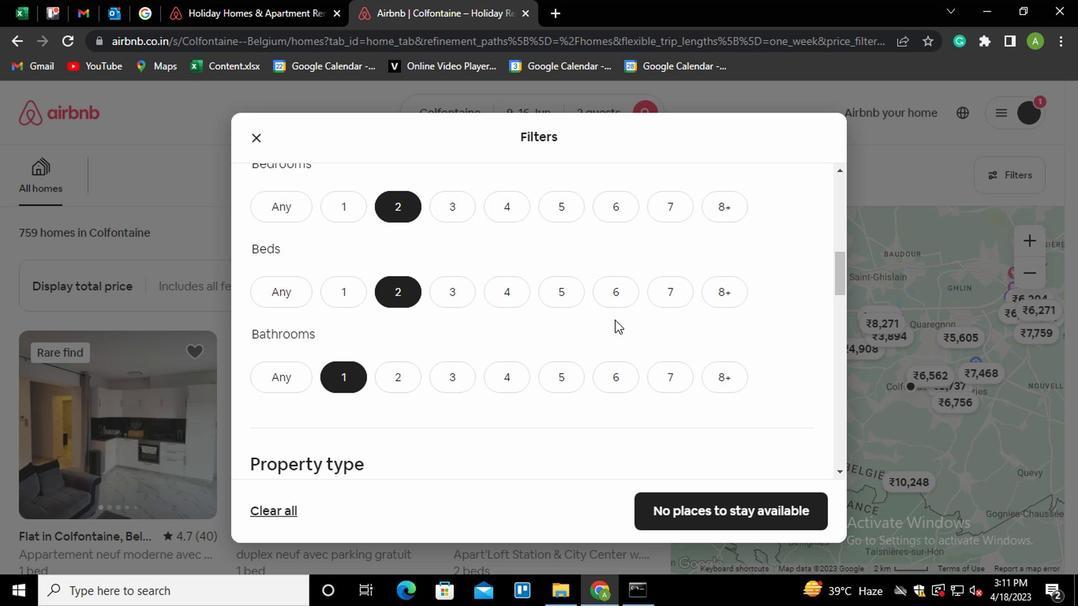 
Action: Mouse scrolled (612, 320) with delta (0, 0)
Screenshot: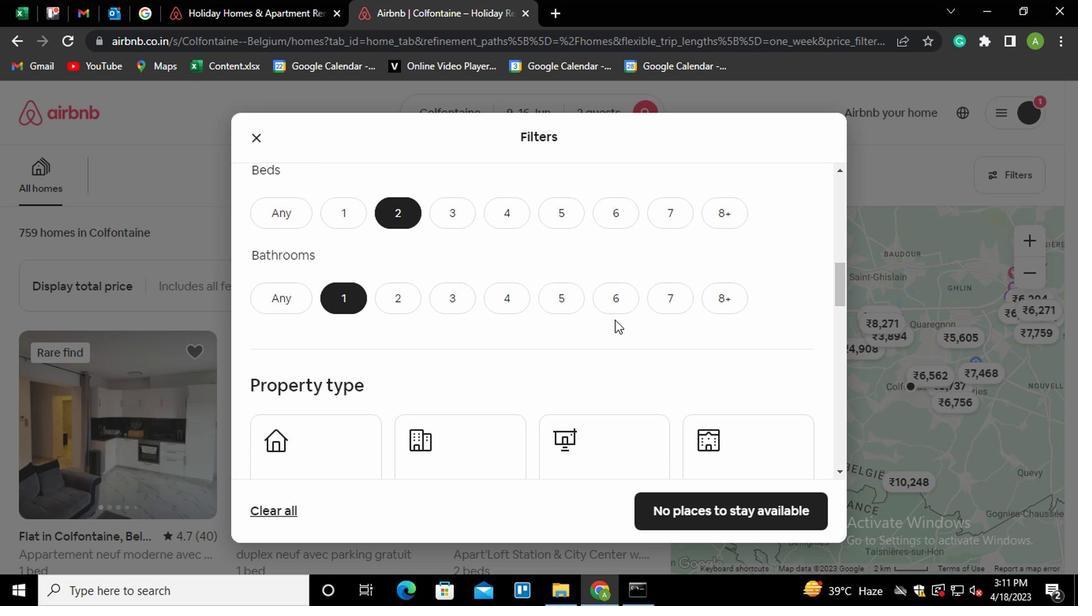 
Action: Mouse scrolled (612, 320) with delta (0, 0)
Screenshot: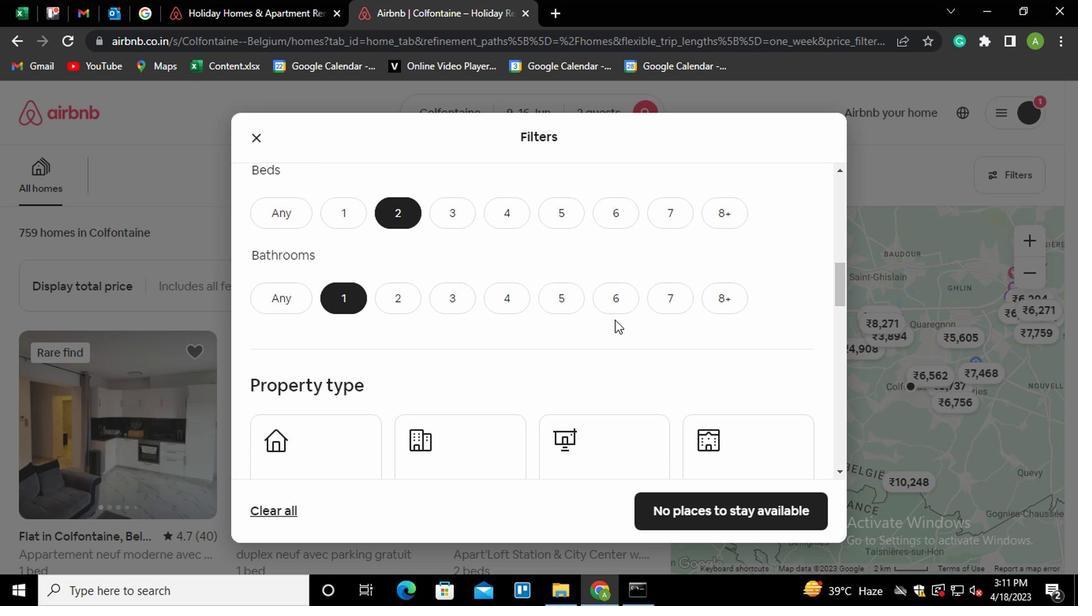 
Action: Mouse moved to (493, 325)
Screenshot: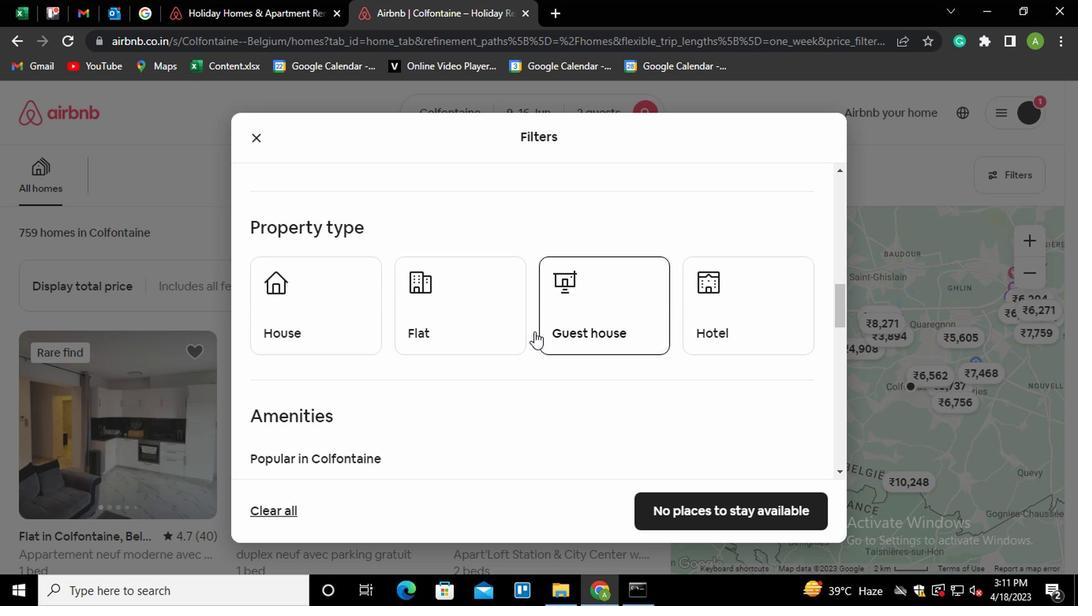
Action: Mouse pressed left at (493, 325)
Screenshot: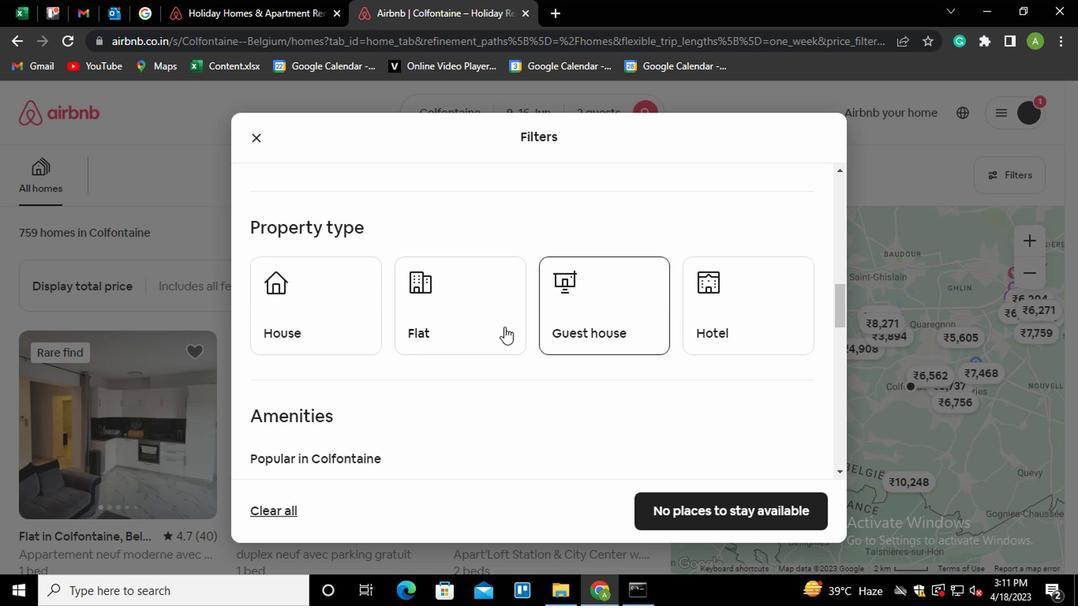 
Action: Mouse moved to (644, 327)
Screenshot: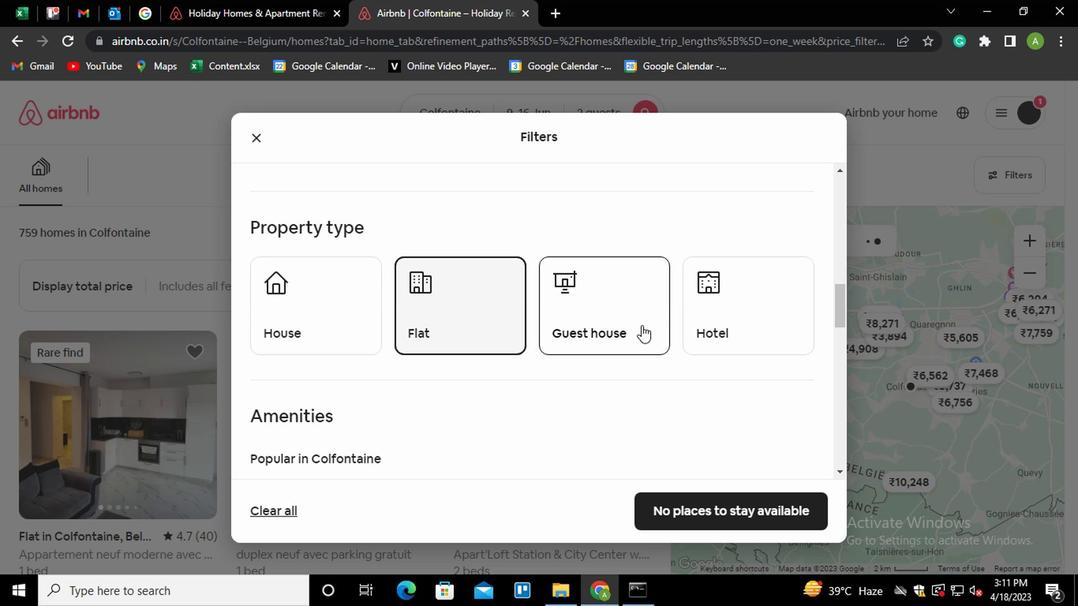 
Action: Mouse scrolled (644, 327) with delta (0, 0)
Screenshot: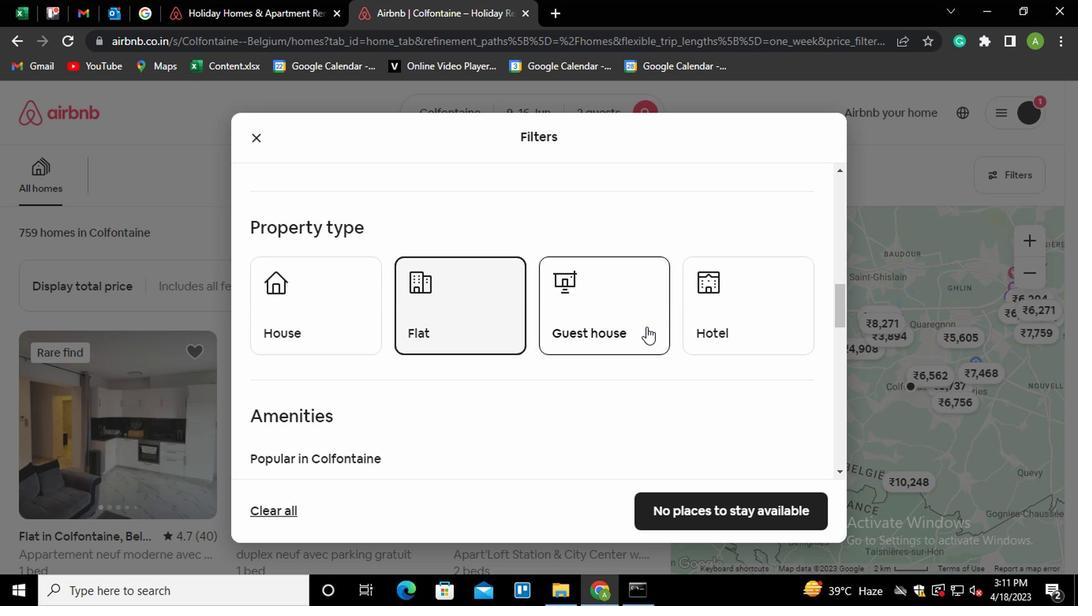 
Action: Mouse scrolled (644, 327) with delta (0, 0)
Screenshot: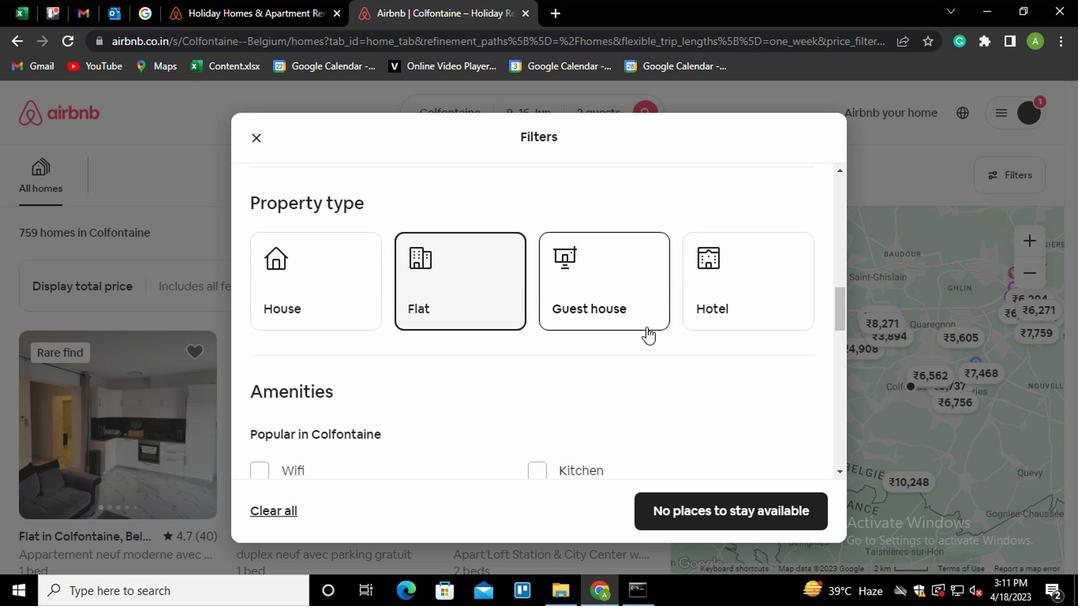 
Action: Mouse scrolled (644, 327) with delta (0, 0)
Screenshot: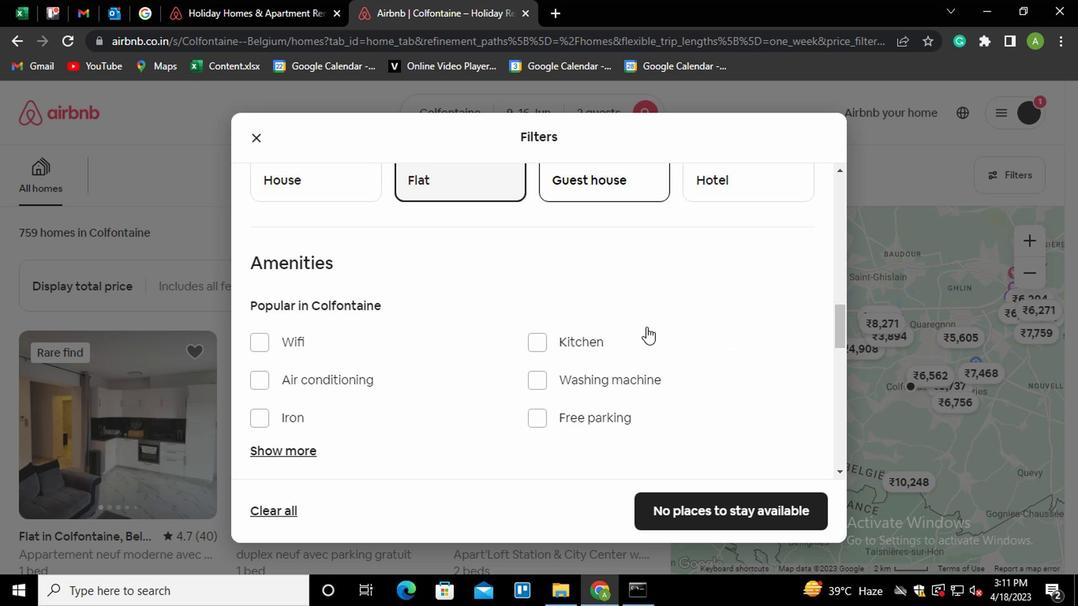 
Action: Mouse moved to (289, 368)
Screenshot: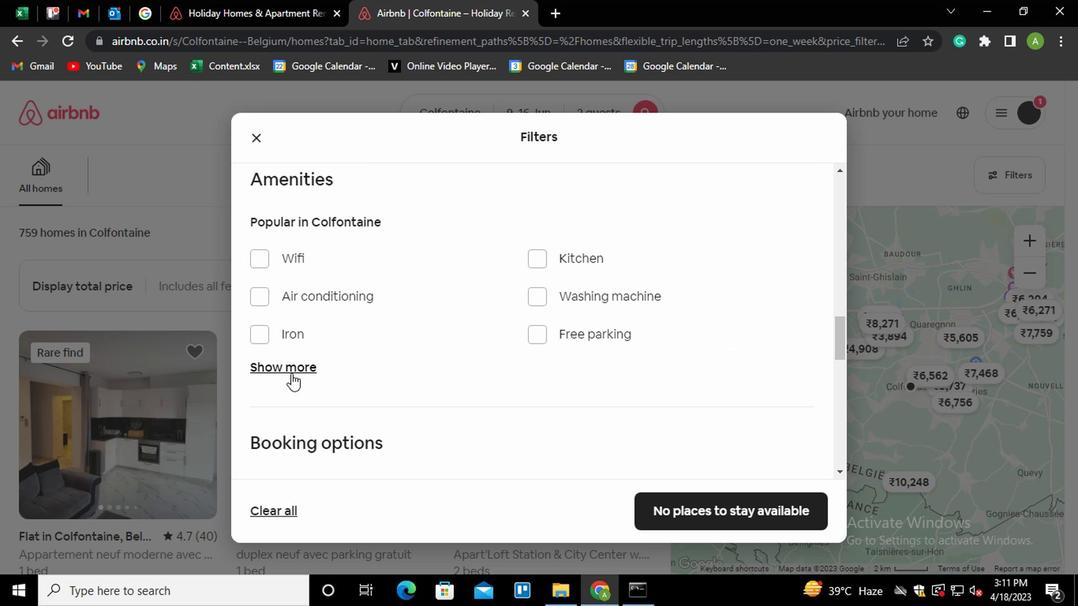 
Action: Mouse pressed left at (289, 368)
Screenshot: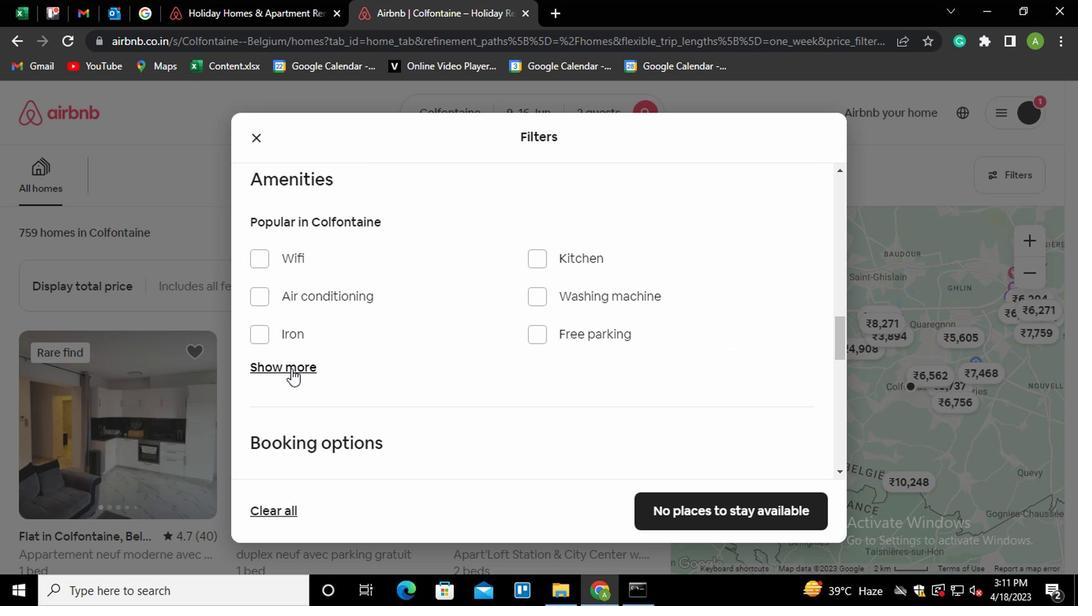 
Action: Mouse moved to (528, 422)
Screenshot: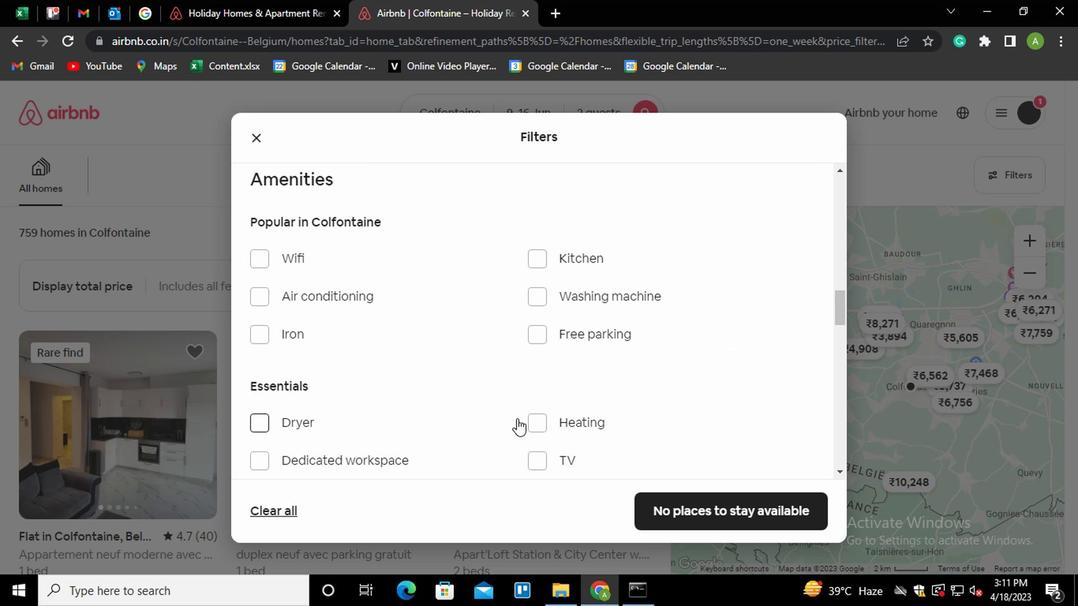 
Action: Mouse pressed left at (528, 422)
Screenshot: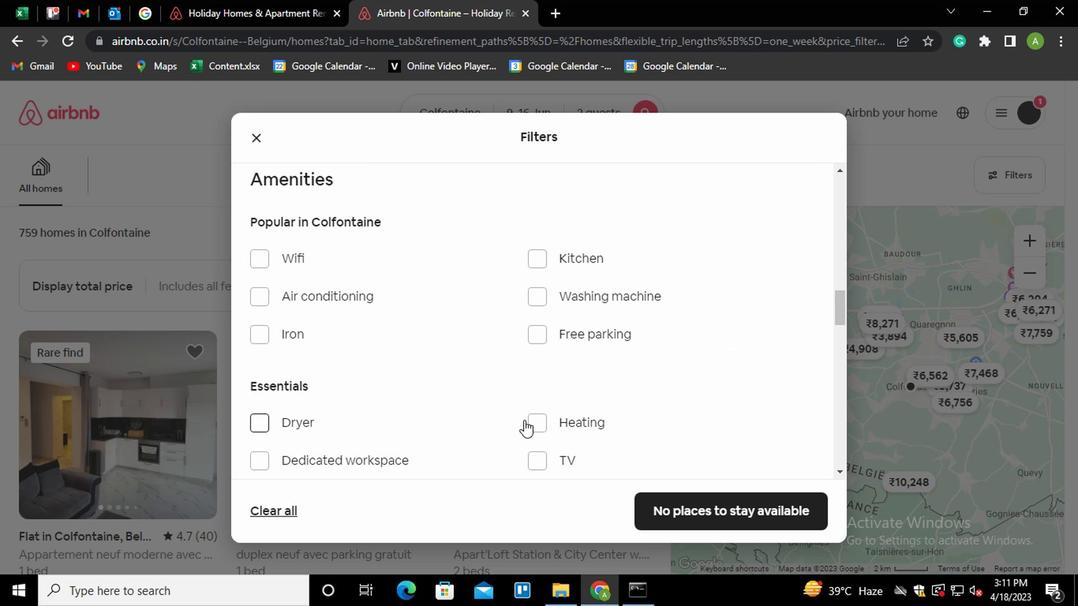 
Action: Mouse moved to (662, 350)
Screenshot: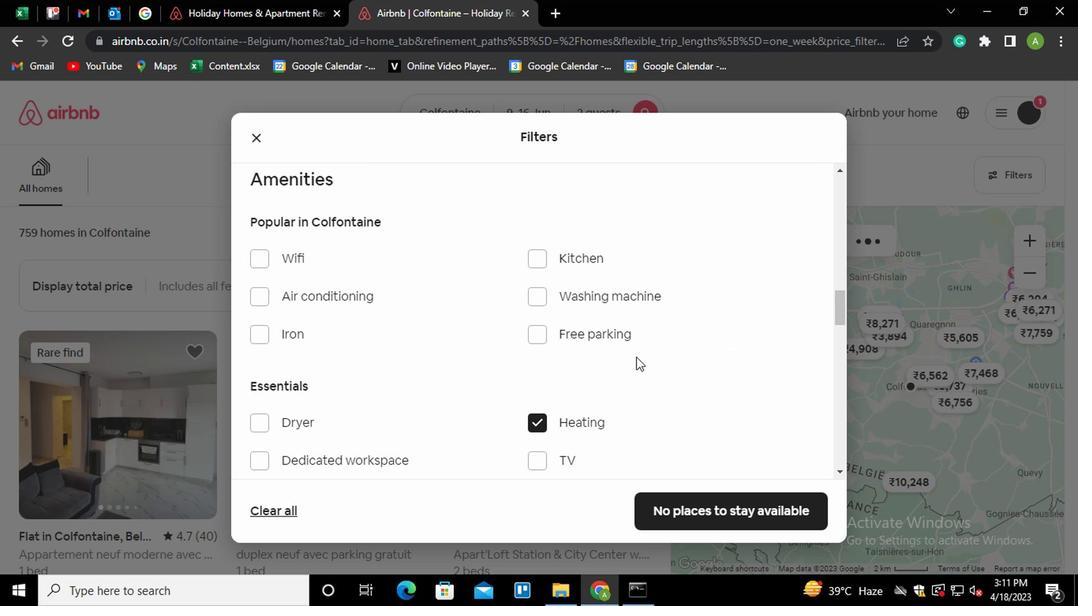 
Action: Mouse scrolled (662, 349) with delta (0, -1)
Screenshot: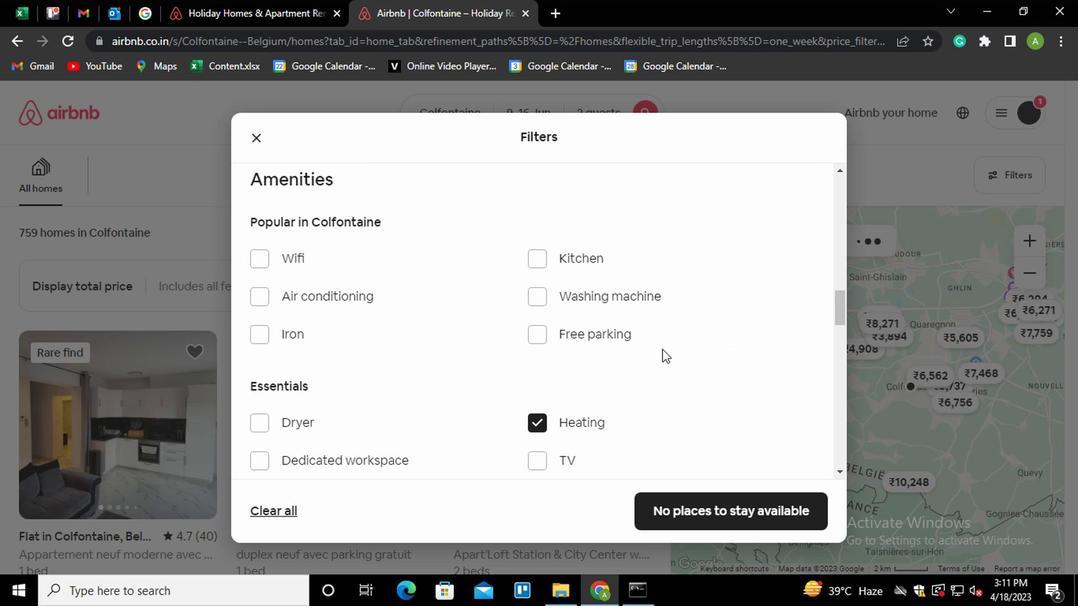 
Action: Mouse scrolled (662, 349) with delta (0, -1)
Screenshot: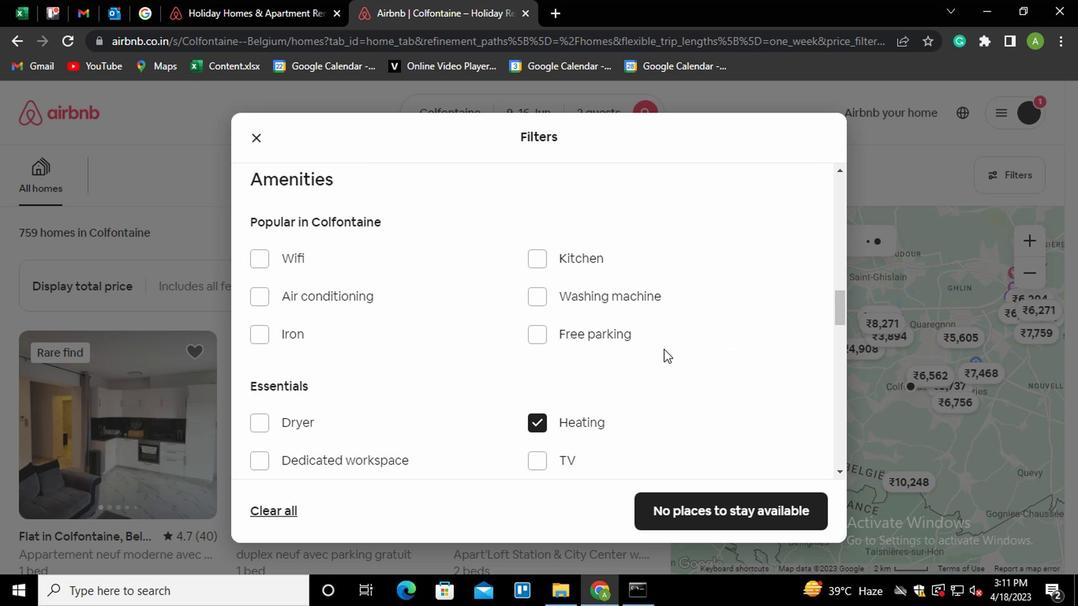 
Action: Mouse moved to (662, 350)
Screenshot: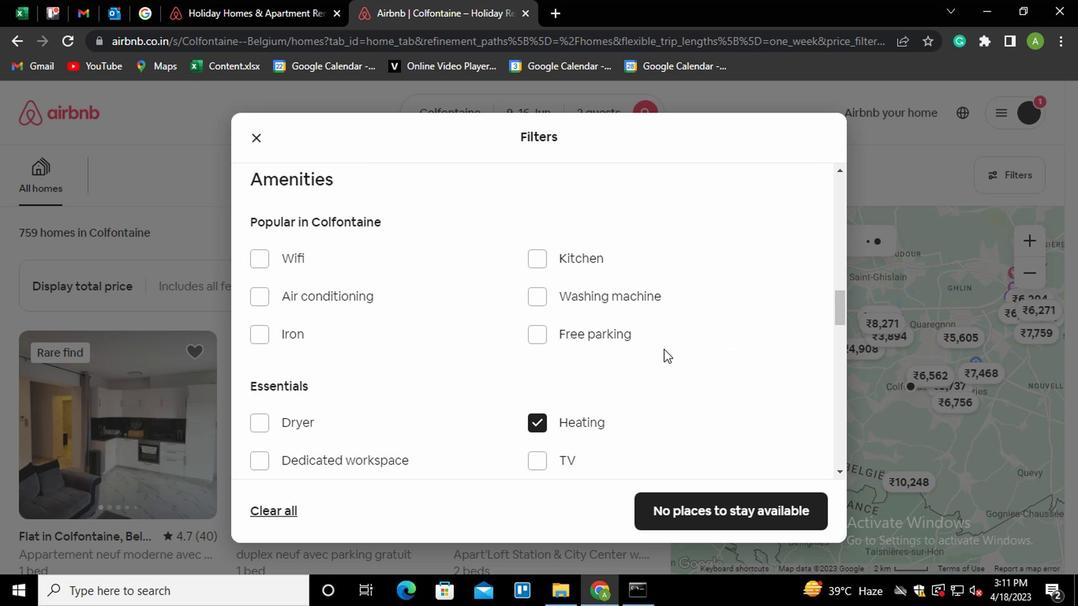 
Action: Mouse scrolled (662, 349) with delta (0, -1)
Screenshot: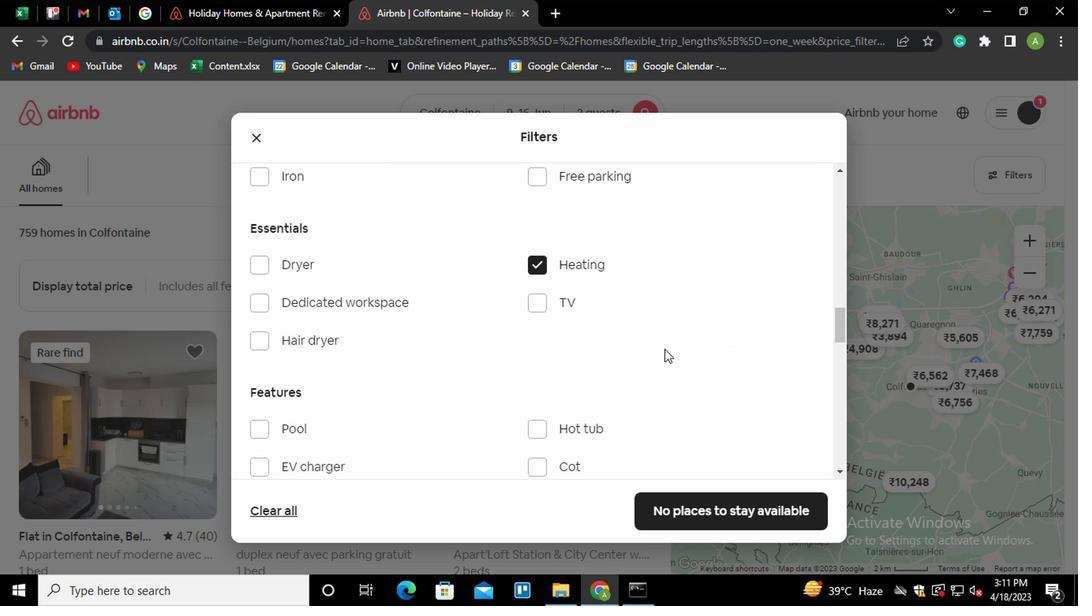 
Action: Mouse scrolled (662, 349) with delta (0, -1)
Screenshot: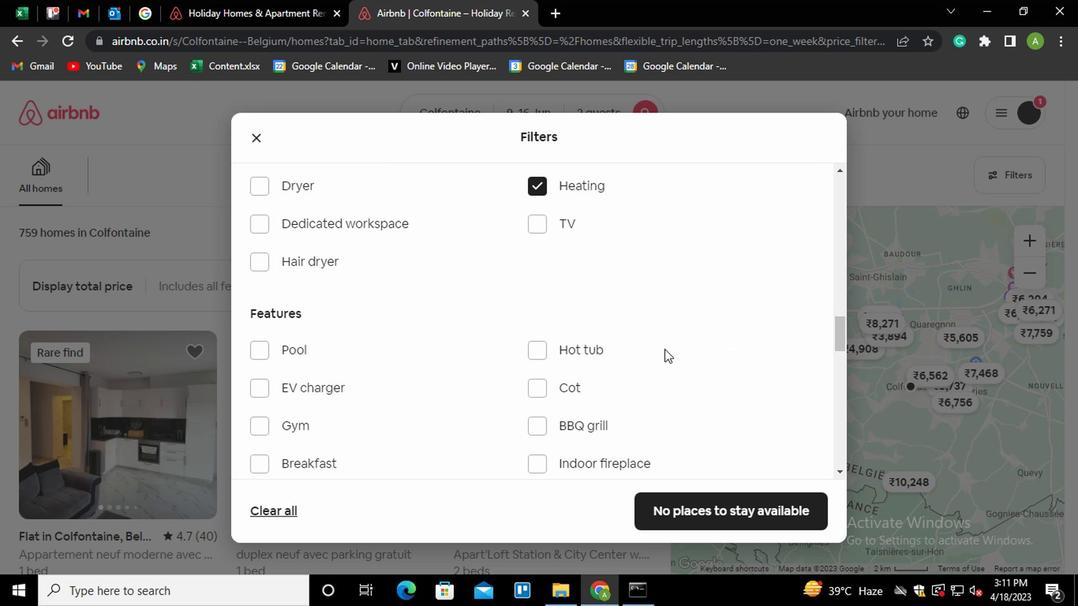 
Action: Mouse scrolled (662, 349) with delta (0, -1)
Screenshot: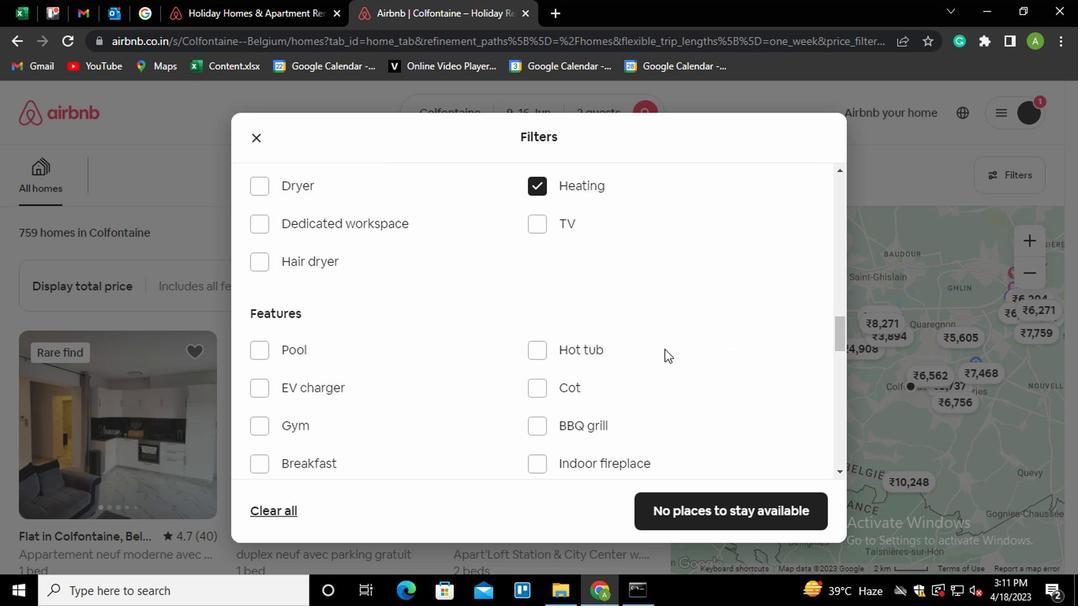 
Action: Mouse scrolled (662, 349) with delta (0, -1)
Screenshot: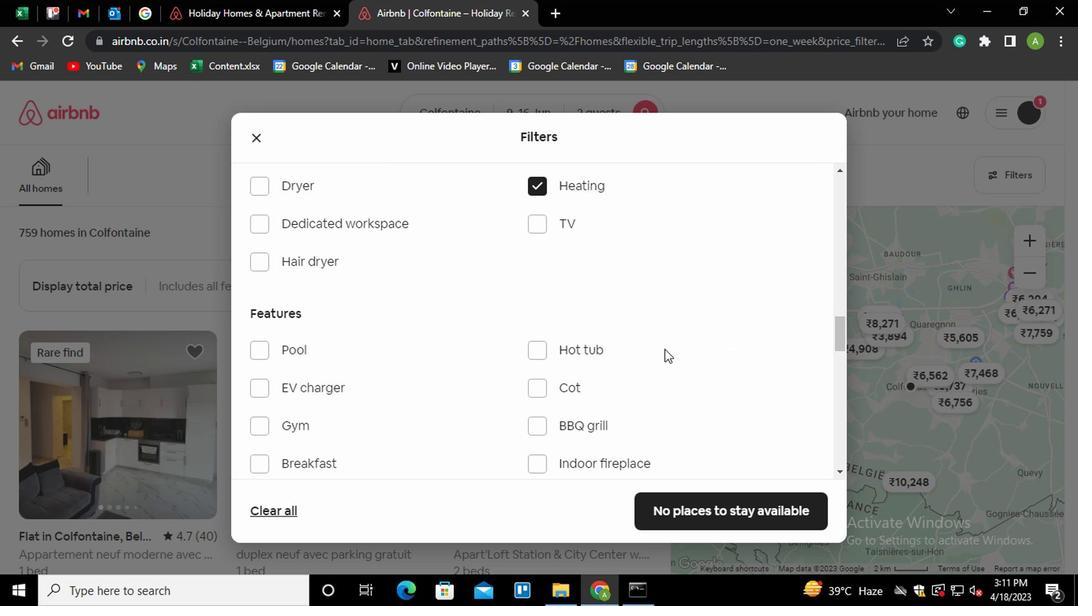 
Action: Mouse moved to (662, 355)
Screenshot: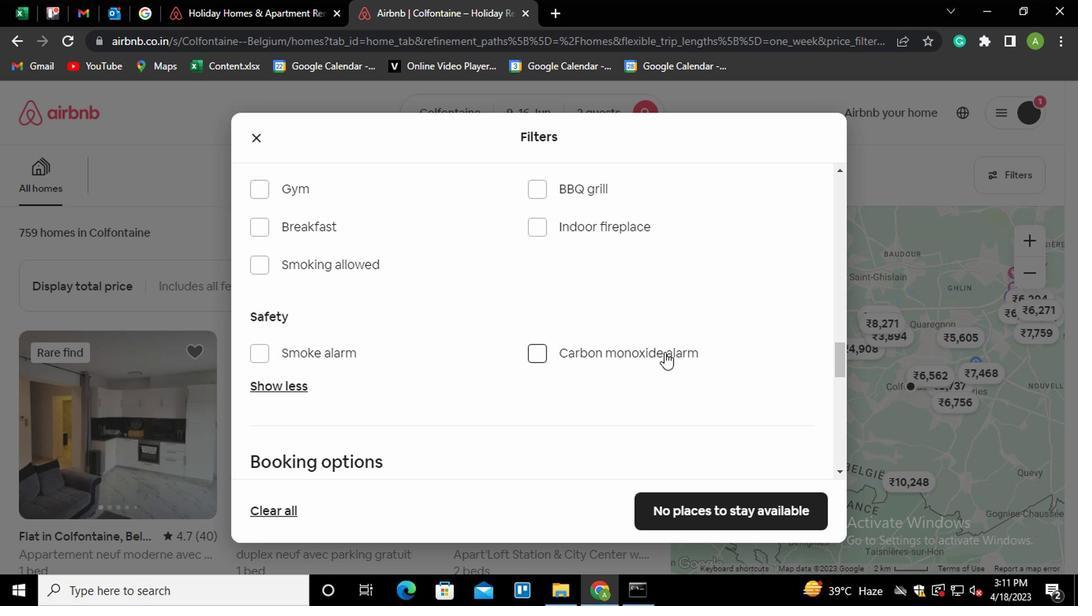 
Action: Mouse scrolled (662, 354) with delta (0, 0)
Screenshot: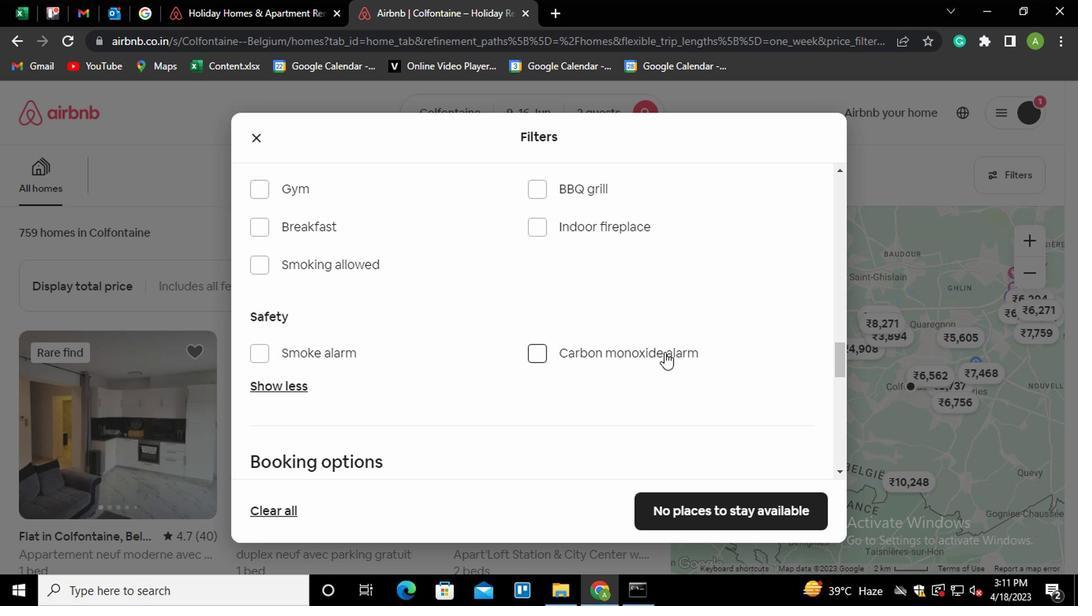 
Action: Mouse scrolled (662, 354) with delta (0, 0)
Screenshot: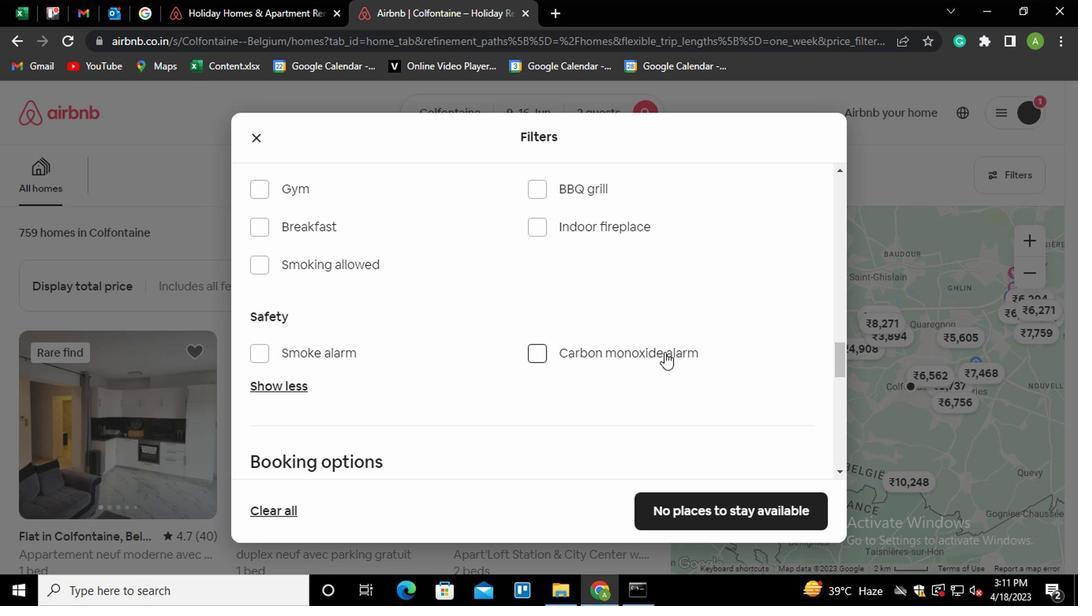 
Action: Mouse scrolled (662, 354) with delta (0, 0)
Screenshot: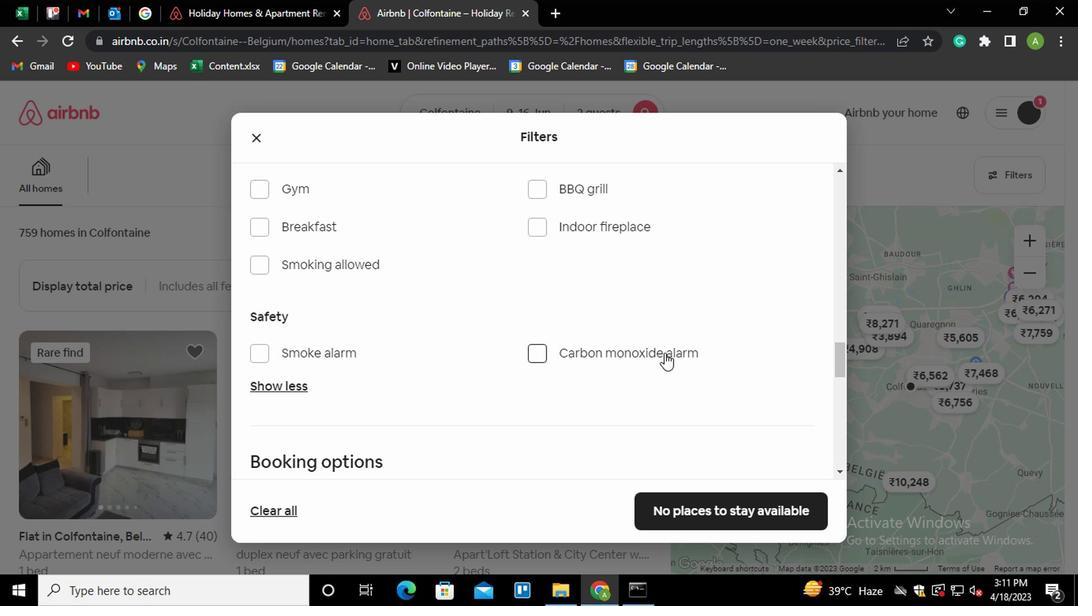 
Action: Mouse moved to (777, 335)
Screenshot: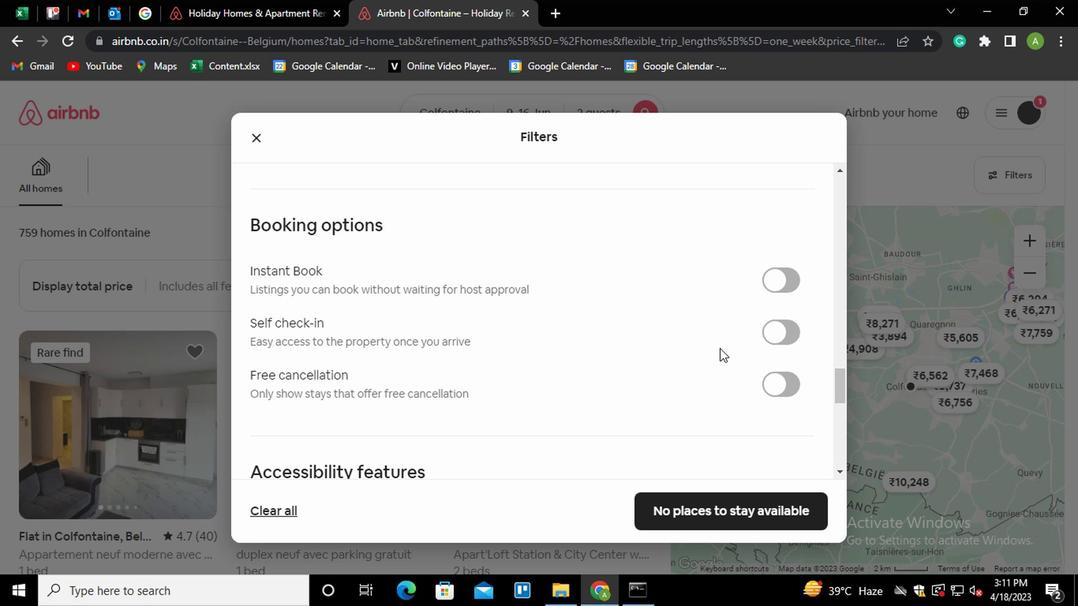 
Action: Mouse pressed left at (777, 335)
Screenshot: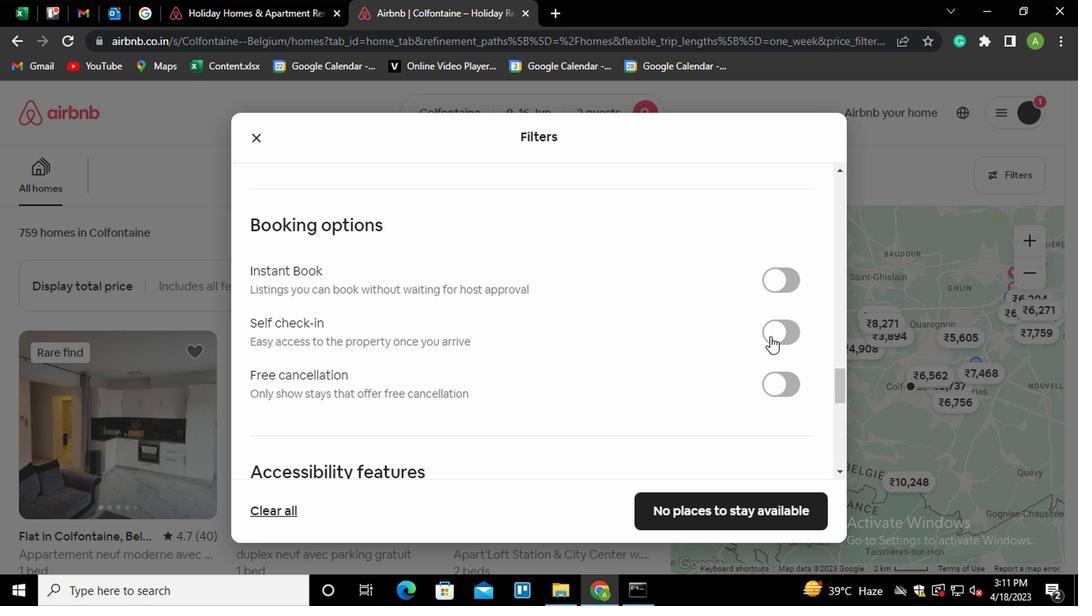 
Action: Mouse moved to (662, 364)
Screenshot: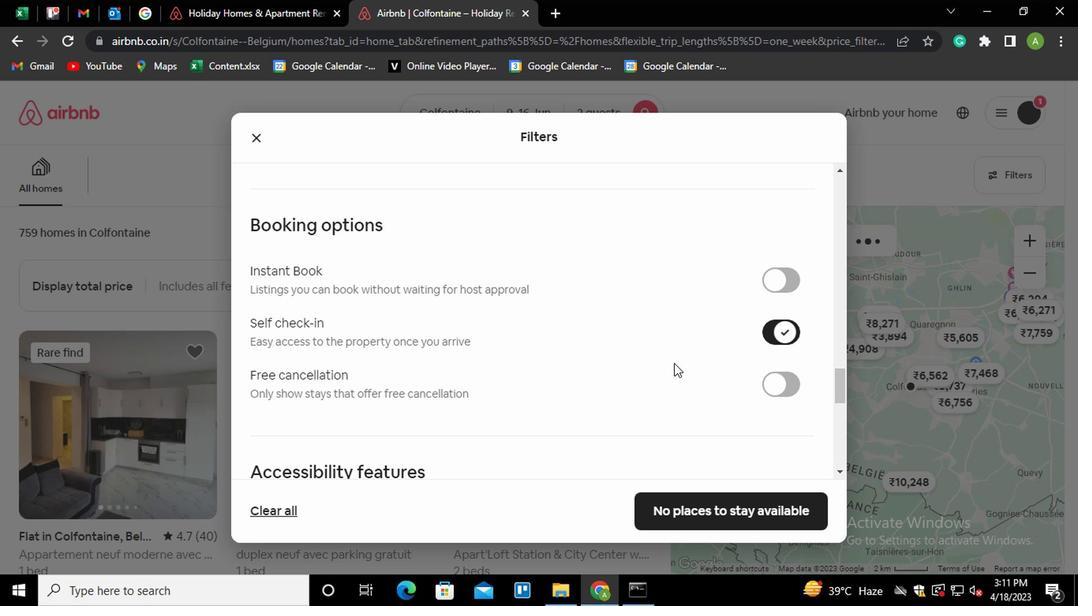 
Action: Mouse scrolled (662, 363) with delta (0, 0)
Screenshot: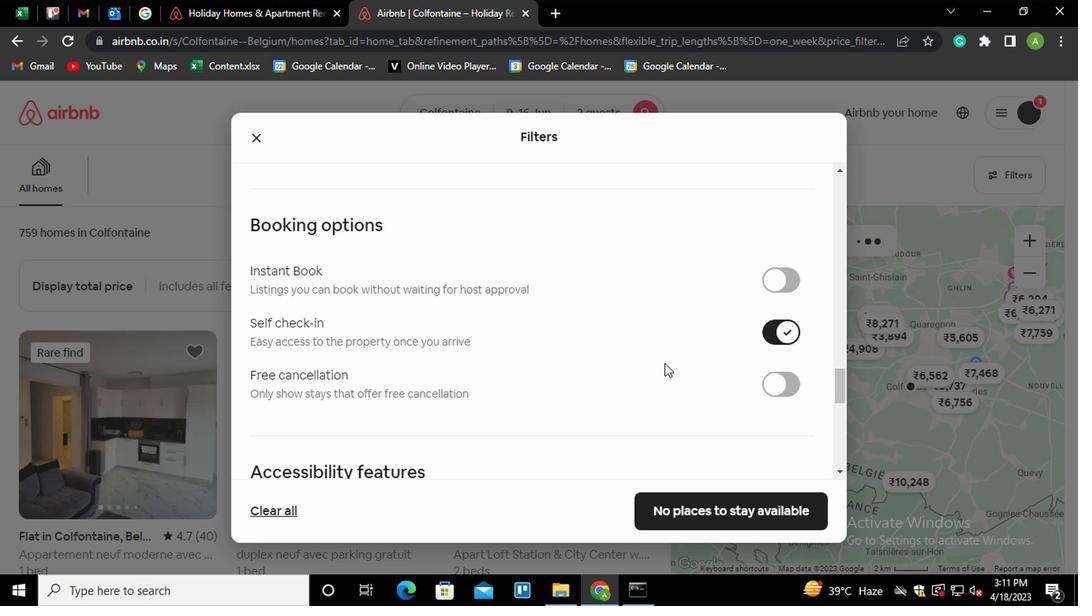 
Action: Mouse scrolled (662, 363) with delta (0, 0)
Screenshot: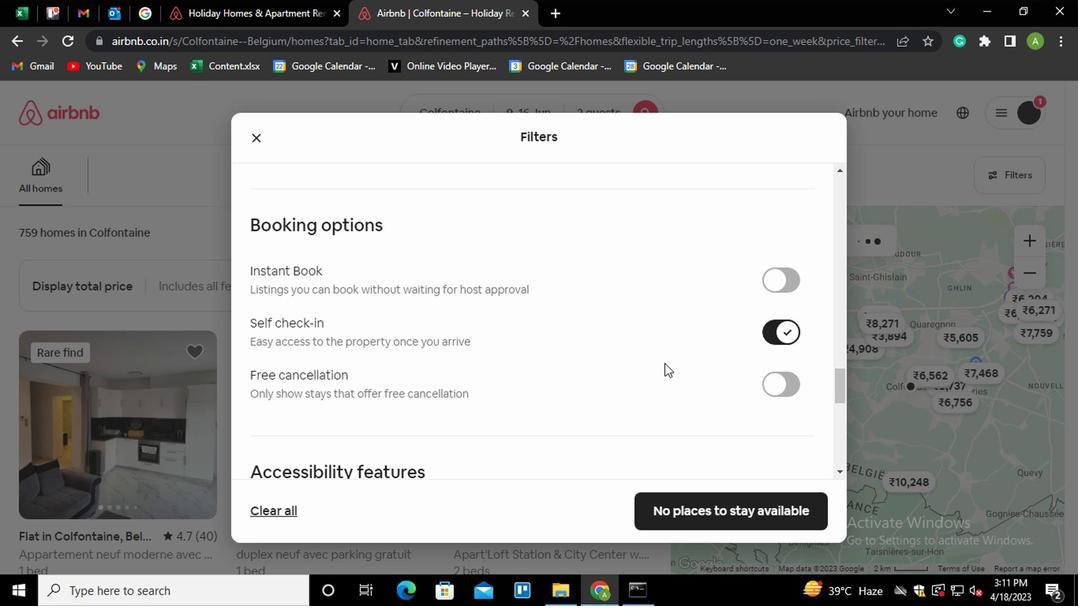 
Action: Mouse scrolled (662, 363) with delta (0, 0)
Screenshot: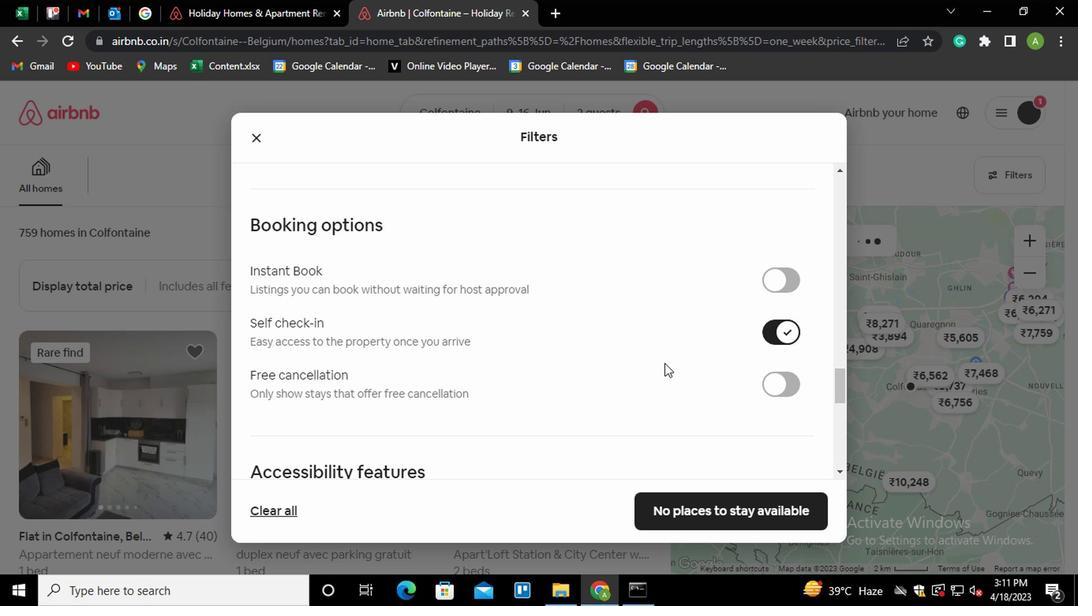 
Action: Mouse scrolled (662, 363) with delta (0, 0)
Screenshot: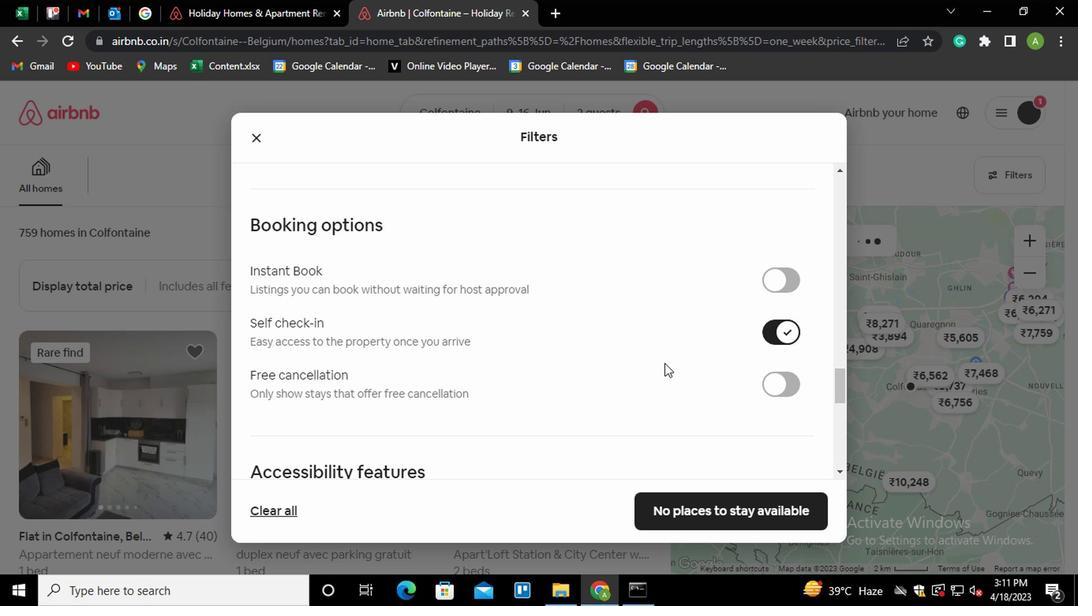
Action: Mouse moved to (371, 418)
Screenshot: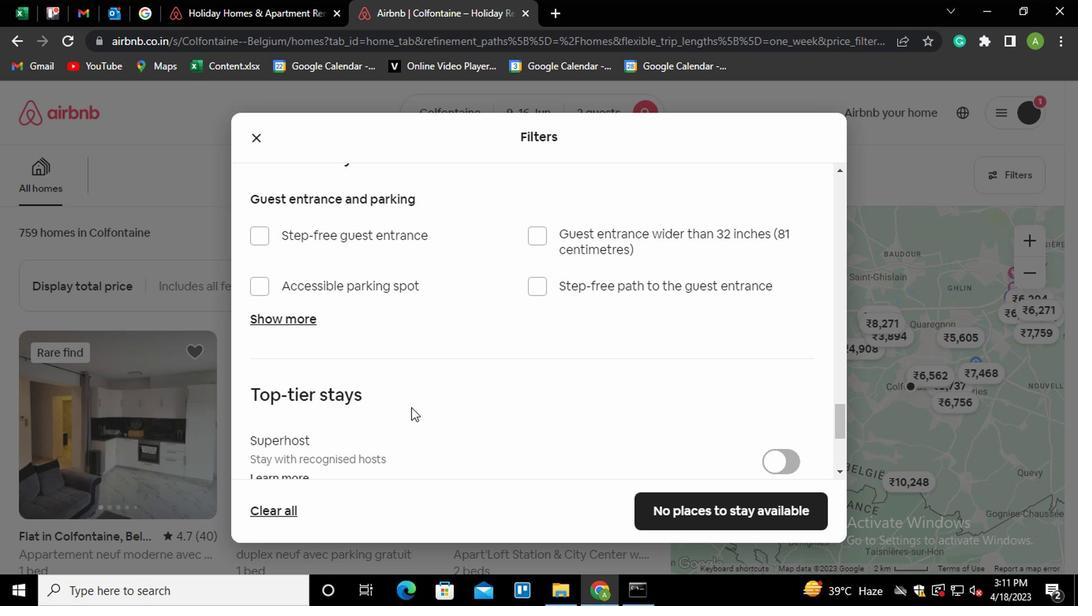 
Action: Mouse scrolled (371, 417) with delta (0, 0)
Screenshot: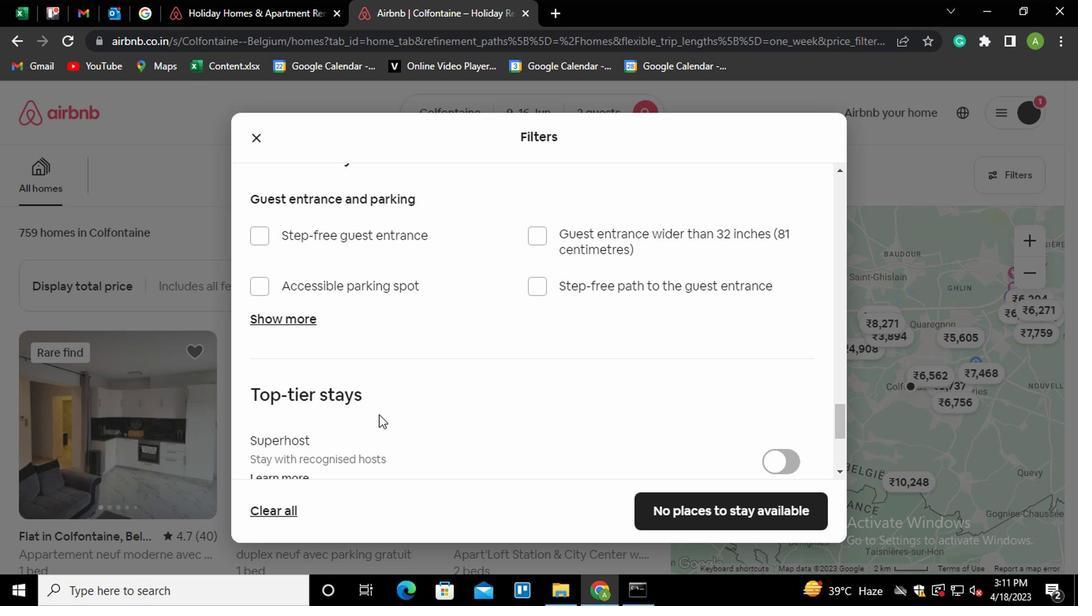 
Action: Mouse scrolled (371, 417) with delta (0, 0)
Screenshot: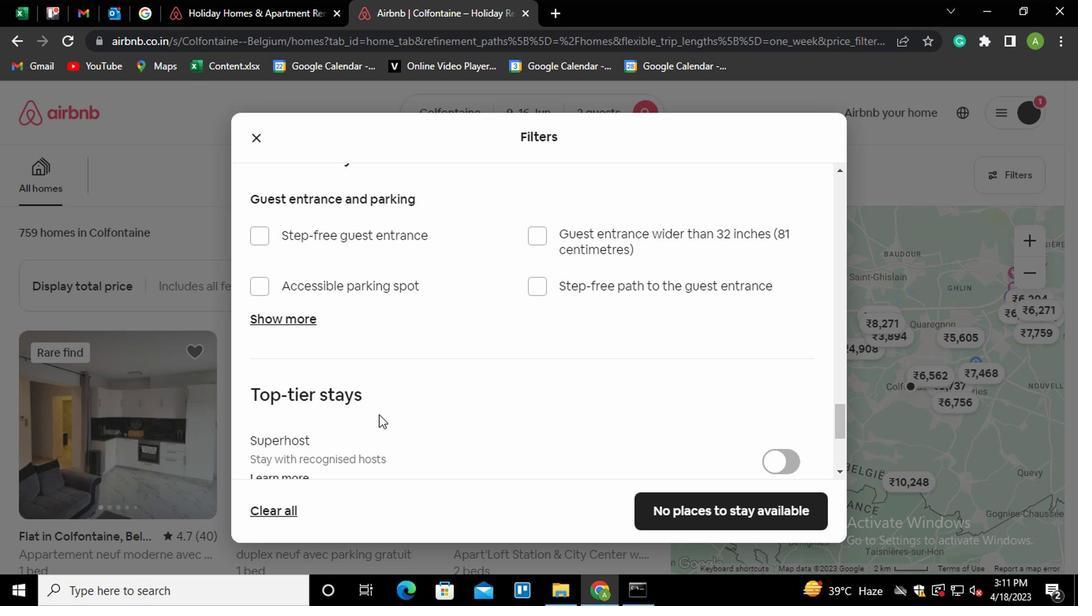 
Action: Mouse scrolled (371, 417) with delta (0, 0)
Screenshot: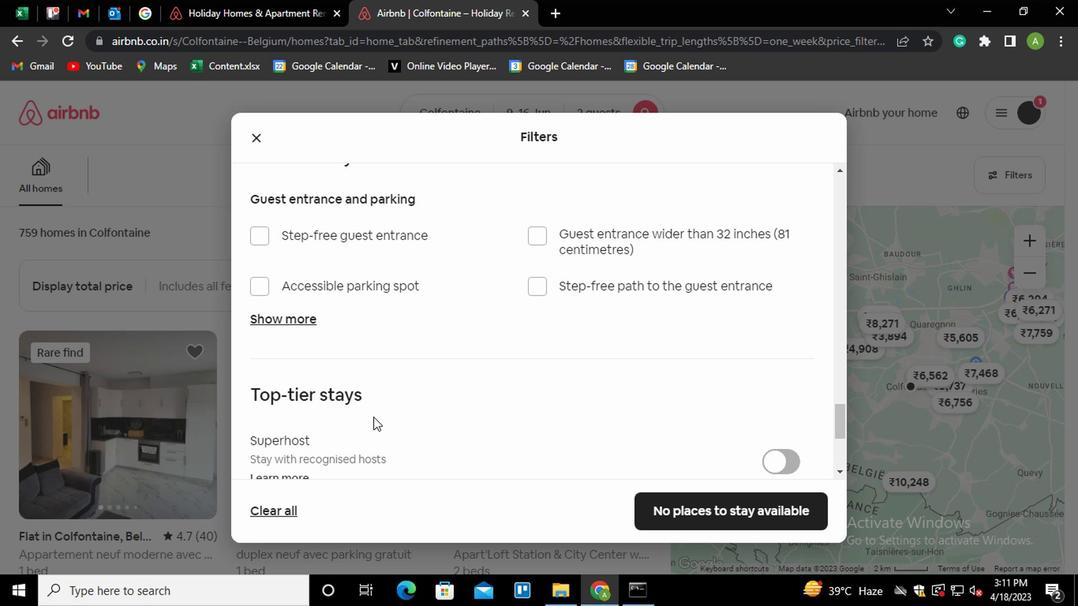 
Action: Mouse moved to (370, 418)
Screenshot: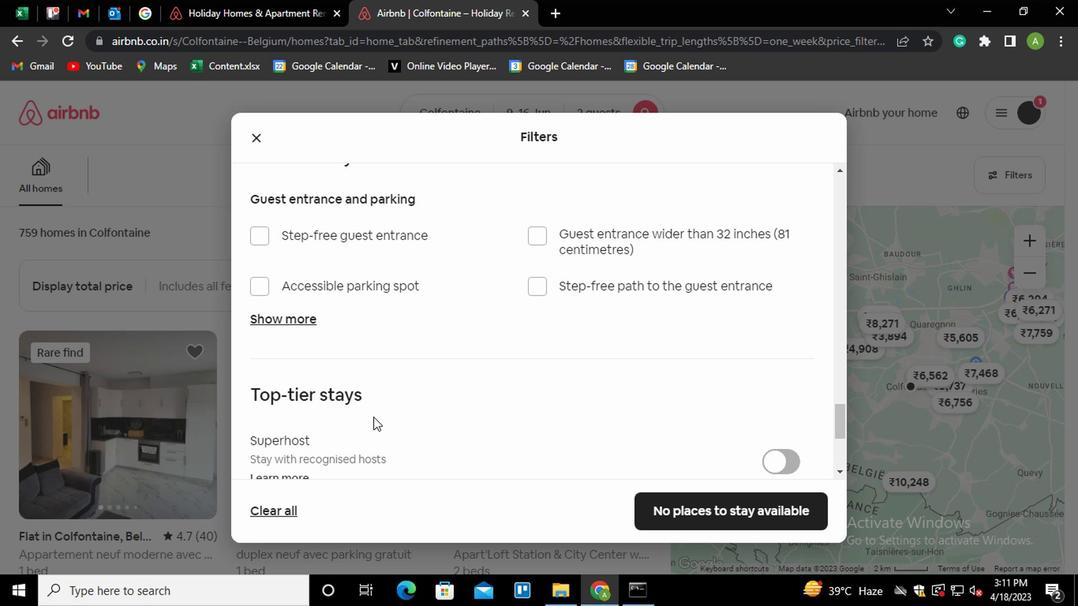 
Action: Mouse scrolled (370, 417) with delta (0, 0)
Screenshot: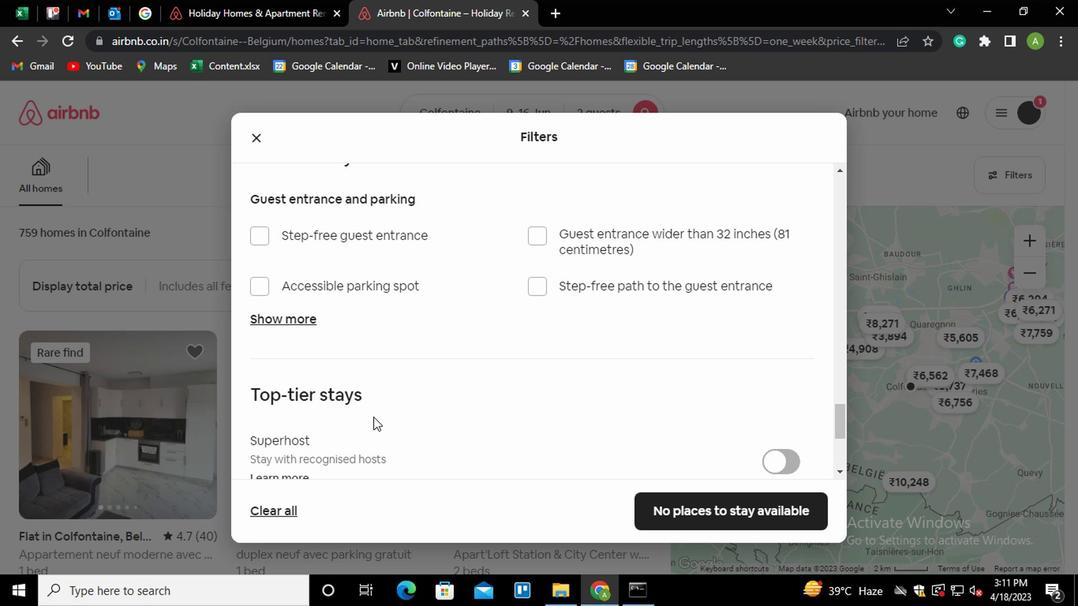 
Action: Mouse moved to (267, 377)
Screenshot: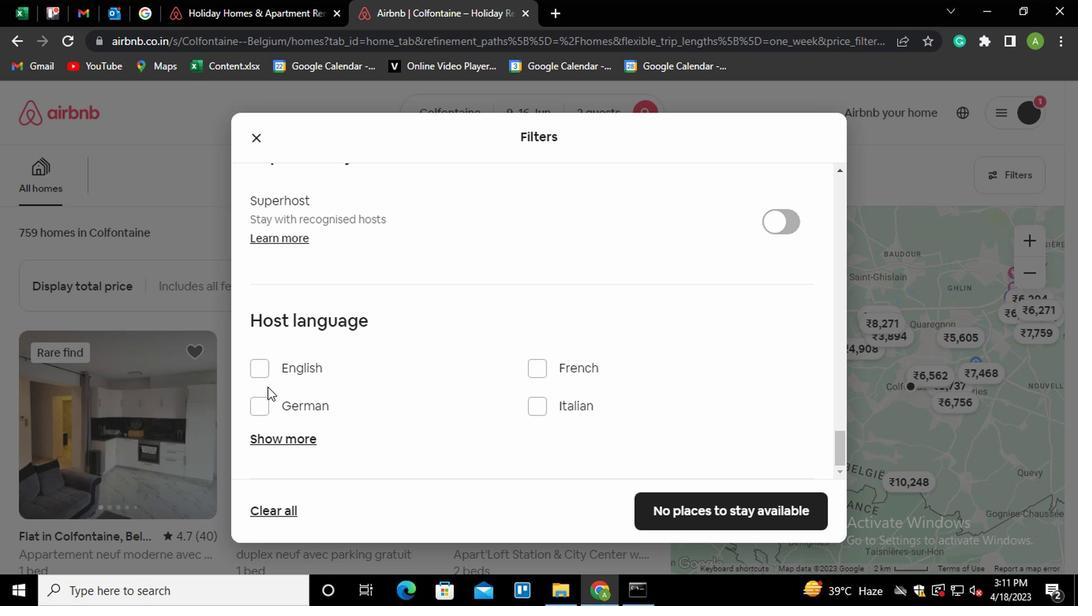 
Action: Mouse pressed left at (267, 377)
Screenshot: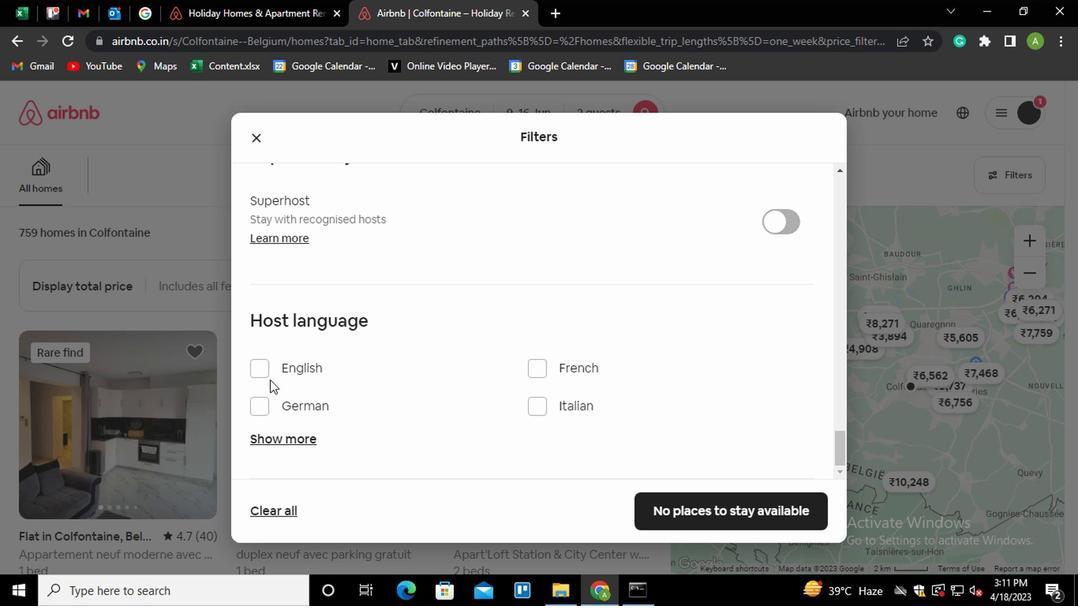 
Action: Mouse moved to (686, 522)
Screenshot: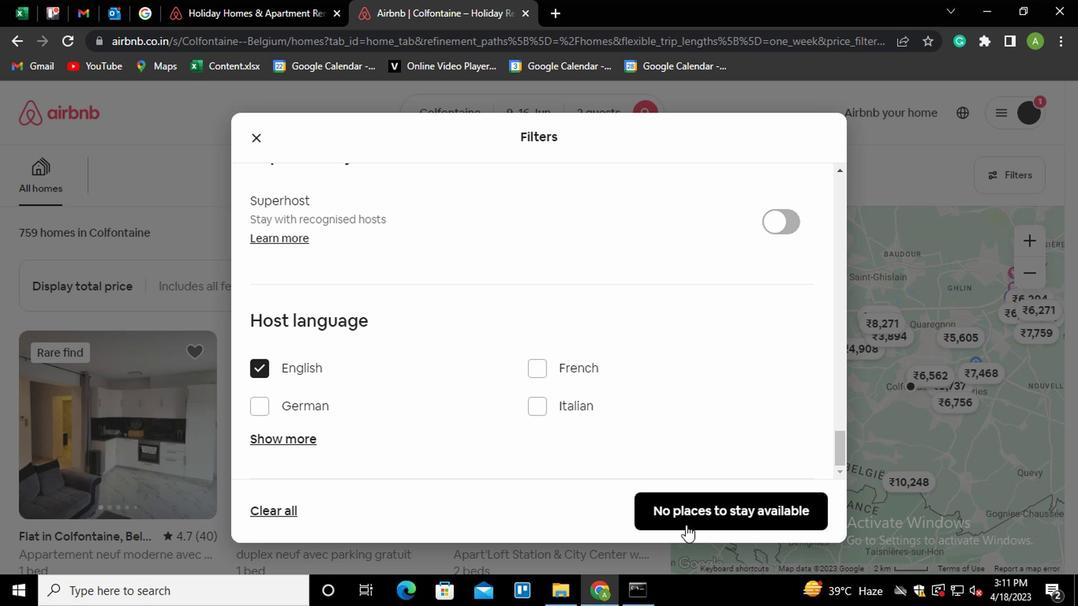 
Action: Mouse pressed left at (686, 522)
Screenshot: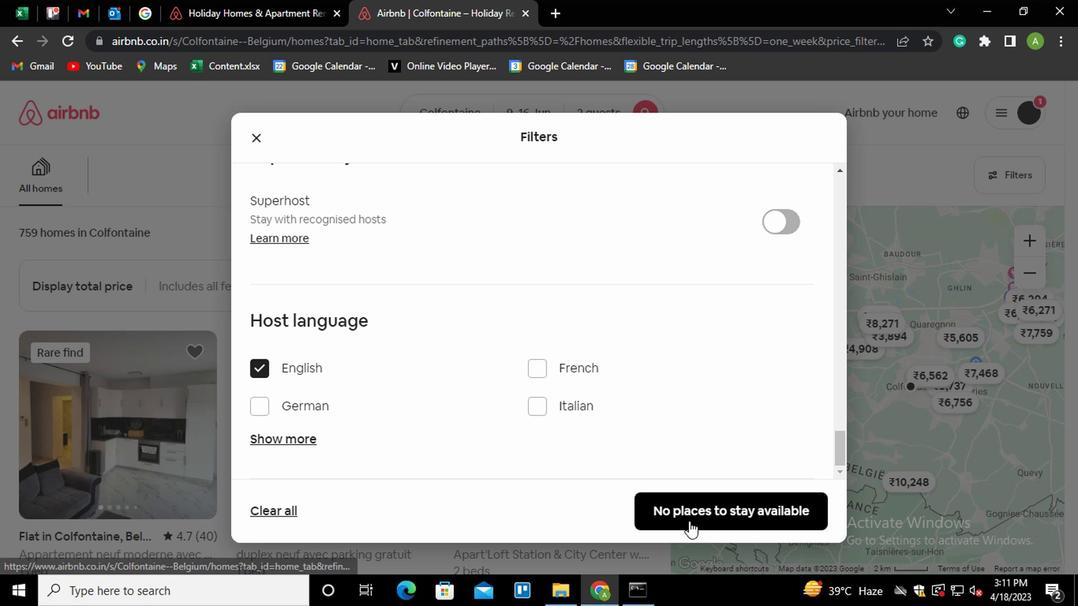 
Action: Mouse moved to (693, 522)
Screenshot: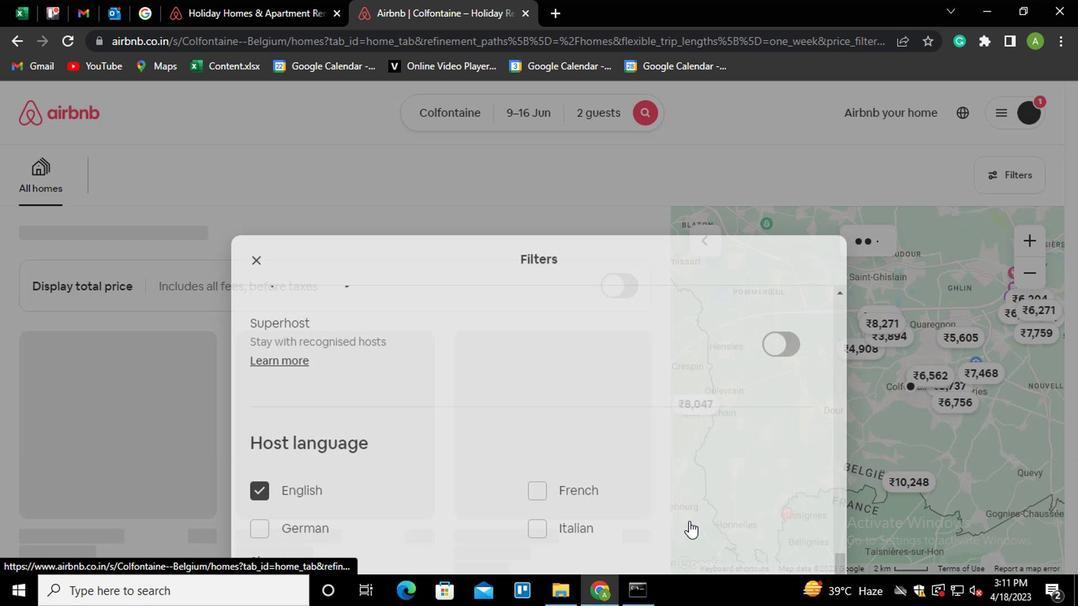 
